 Task: Search one way flight ticket for 3 adults, 3 children in business from Cordova: Merle K. (mudhole) Smith Airport to Raleigh: Raleigh-durham International Airport on 8-5-2023. Choice of flights is Frontier. Number of bags: 1 checked bag. Price is upto 42000. Outbound departure time preference is 15:45.
Action: Mouse moved to (345, 296)
Screenshot: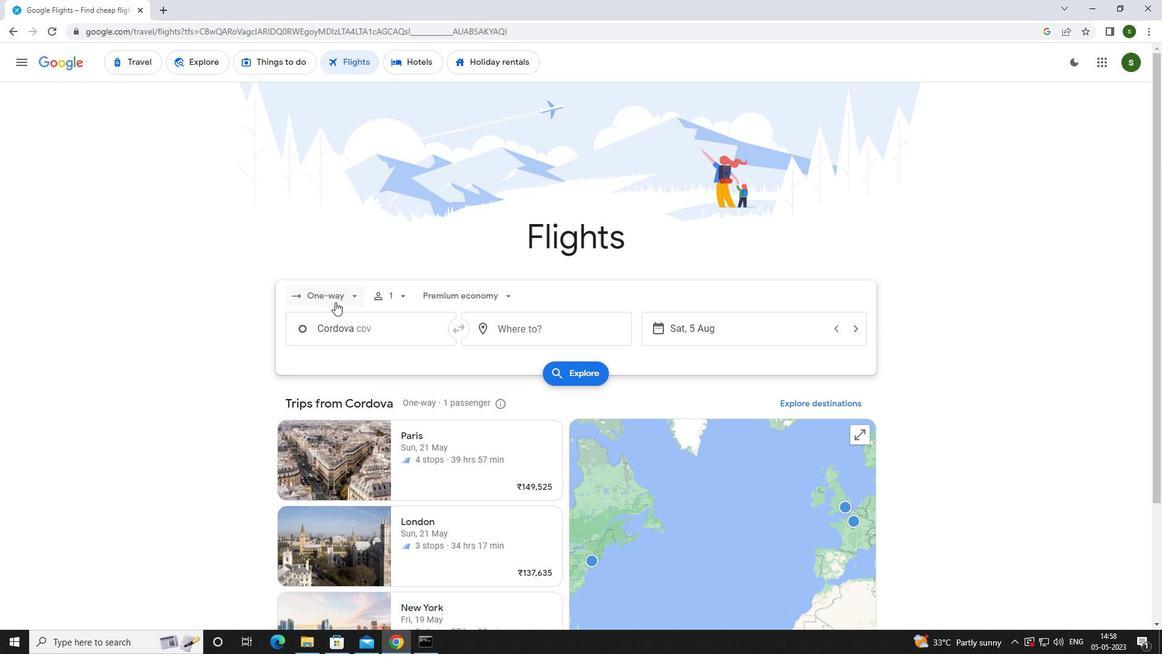 
Action: Mouse pressed left at (345, 296)
Screenshot: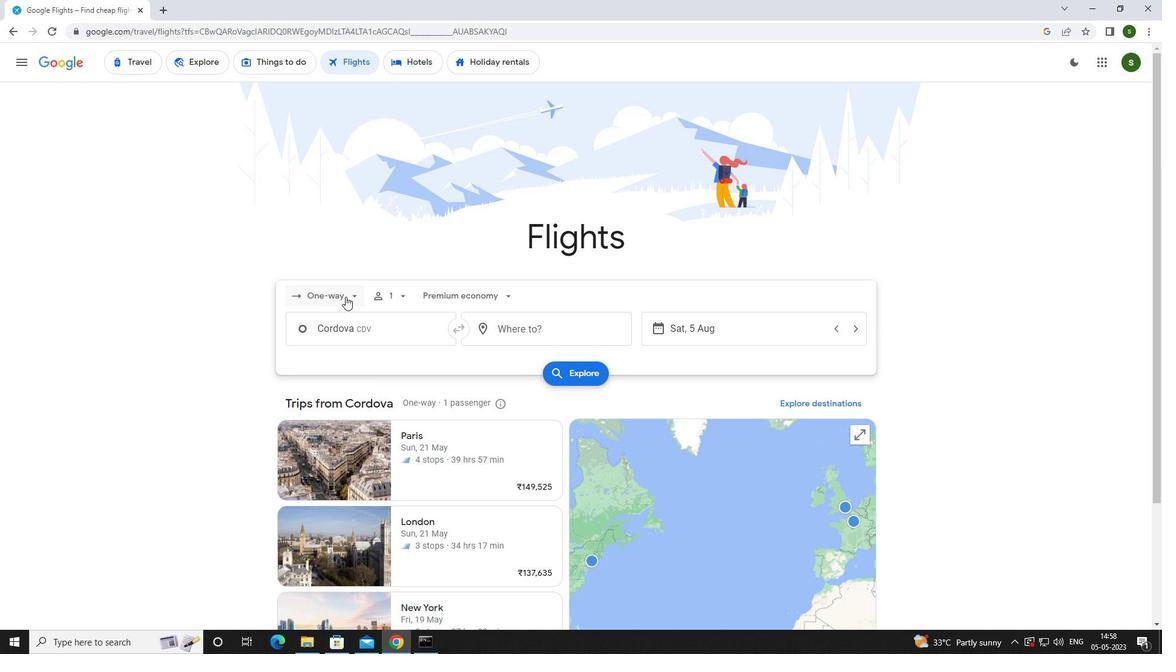 
Action: Mouse moved to (347, 342)
Screenshot: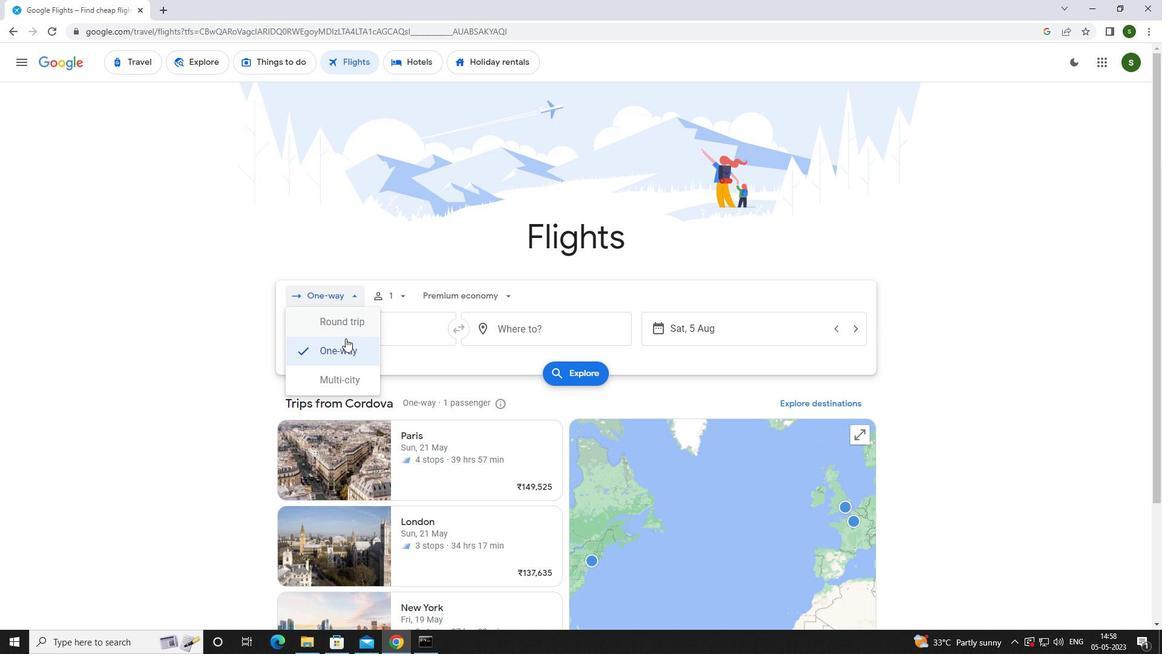 
Action: Mouse pressed left at (347, 342)
Screenshot: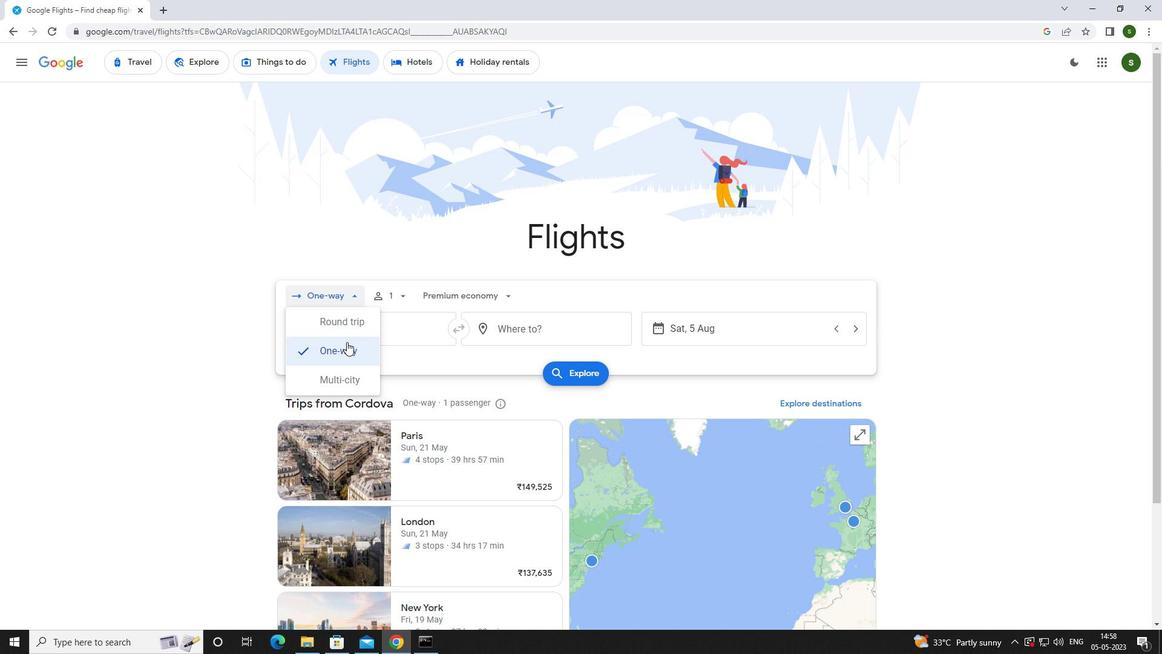 
Action: Mouse moved to (394, 300)
Screenshot: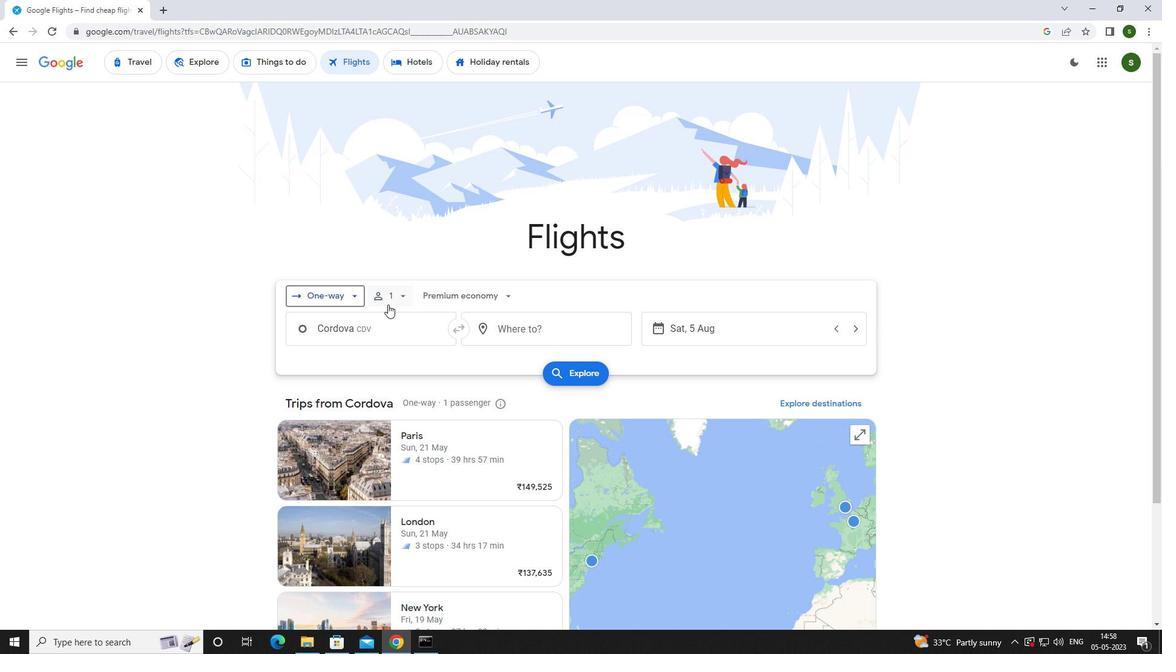 
Action: Mouse pressed left at (394, 300)
Screenshot: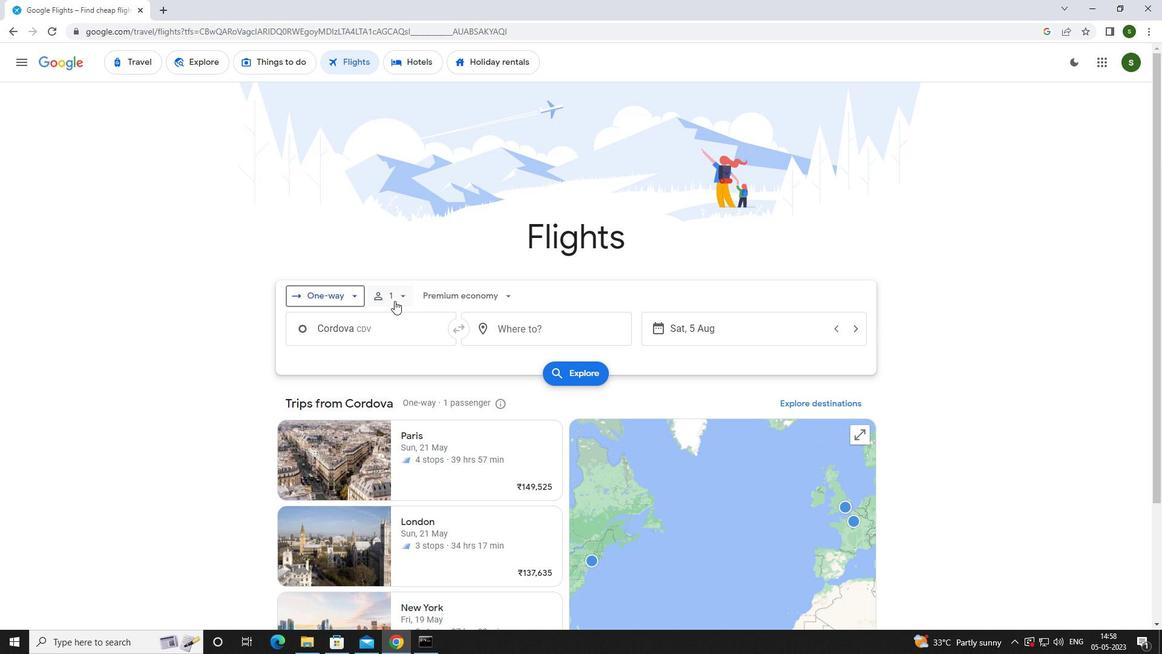 
Action: Mouse moved to (492, 322)
Screenshot: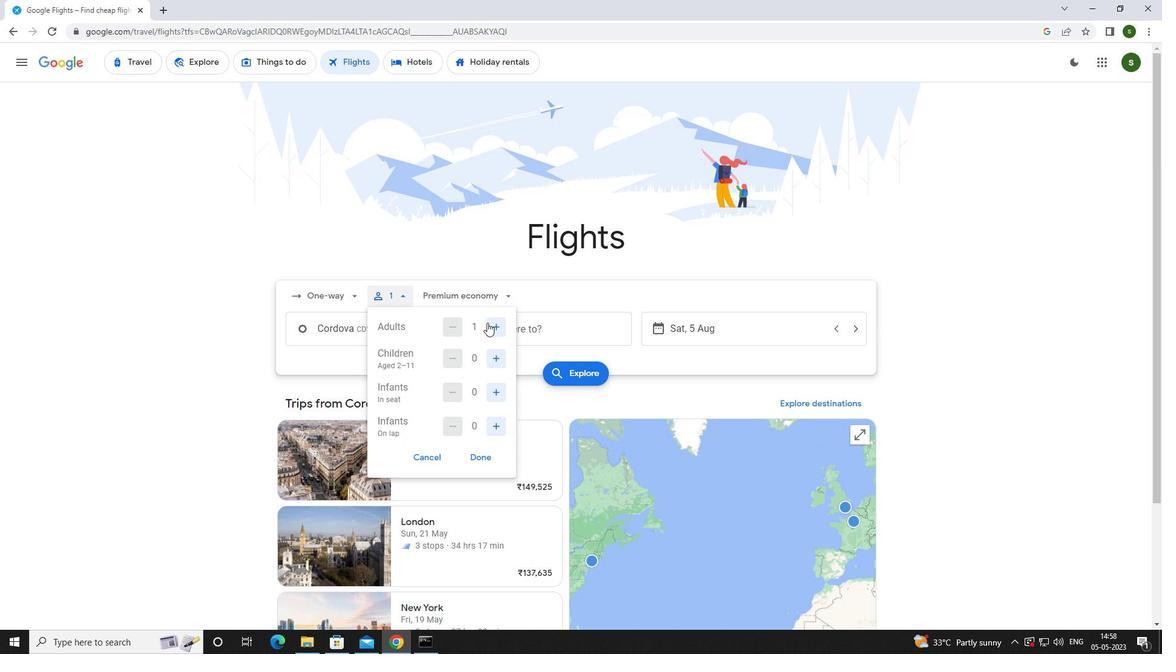 
Action: Mouse pressed left at (492, 322)
Screenshot: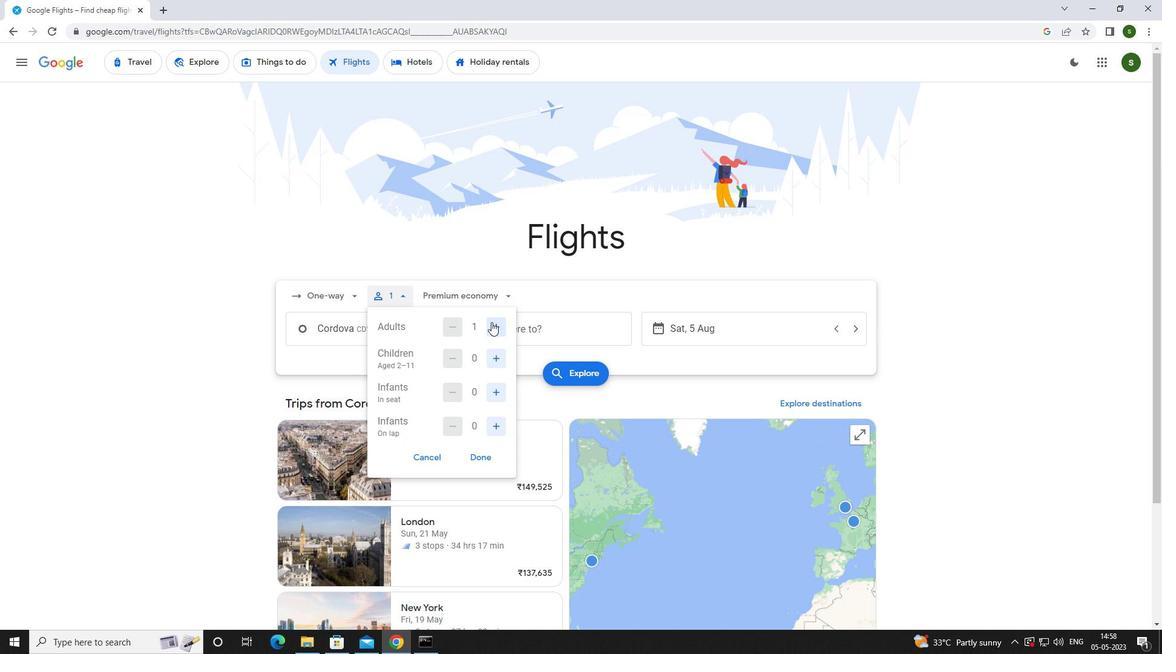
Action: Mouse pressed left at (492, 322)
Screenshot: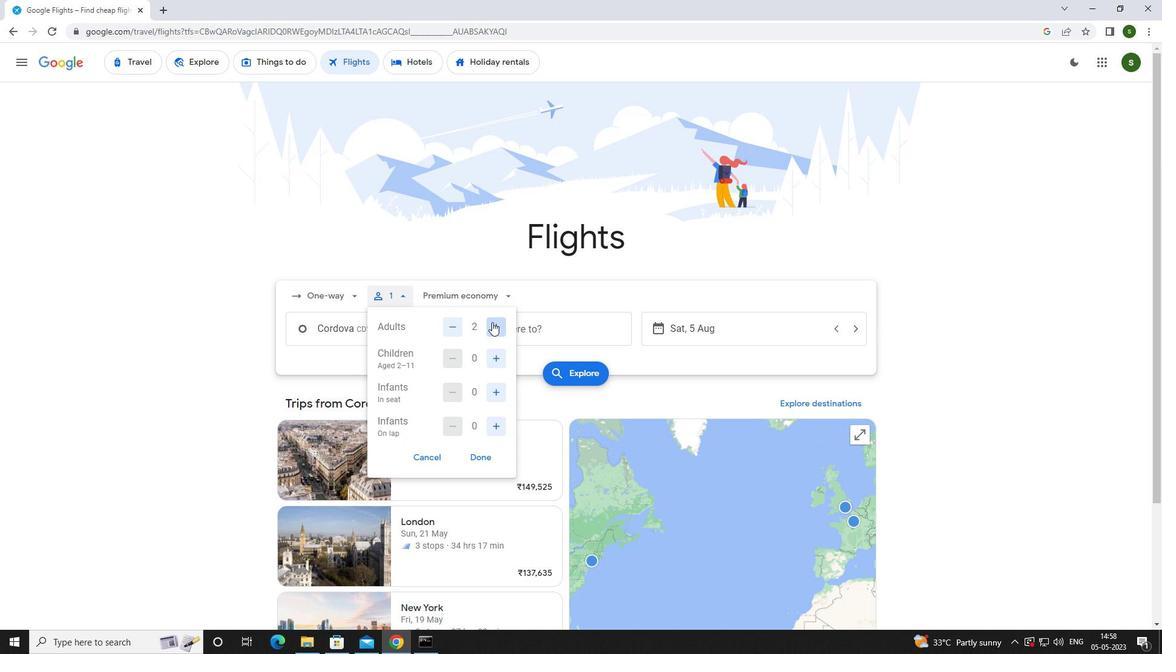 
Action: Mouse moved to (492, 354)
Screenshot: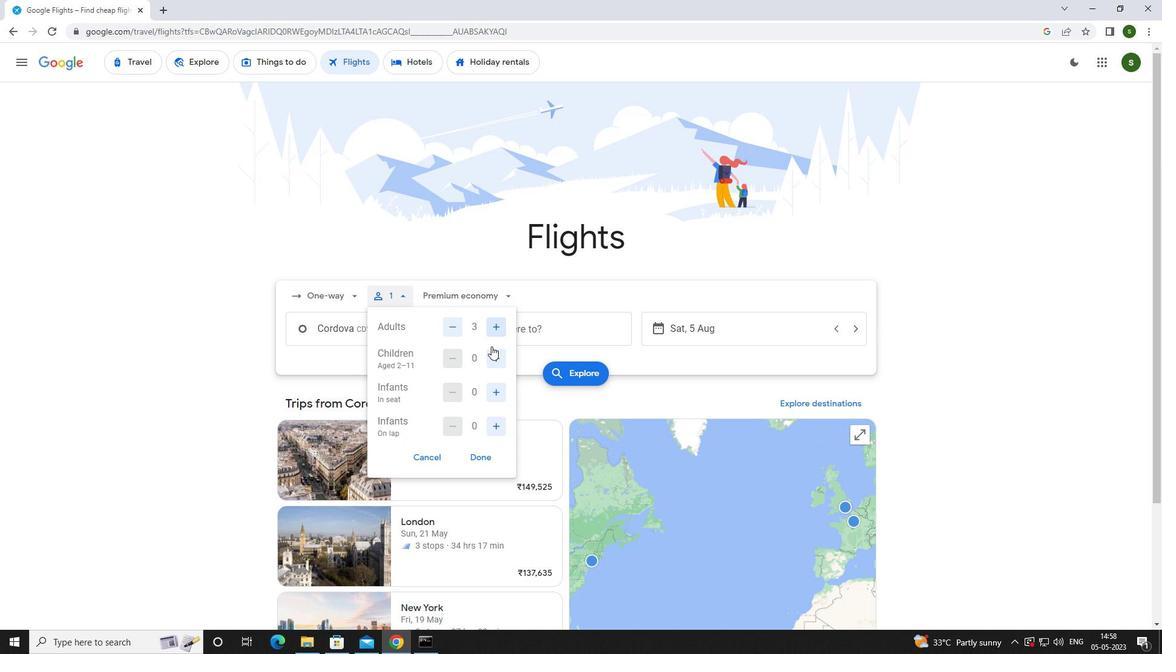 
Action: Mouse pressed left at (492, 354)
Screenshot: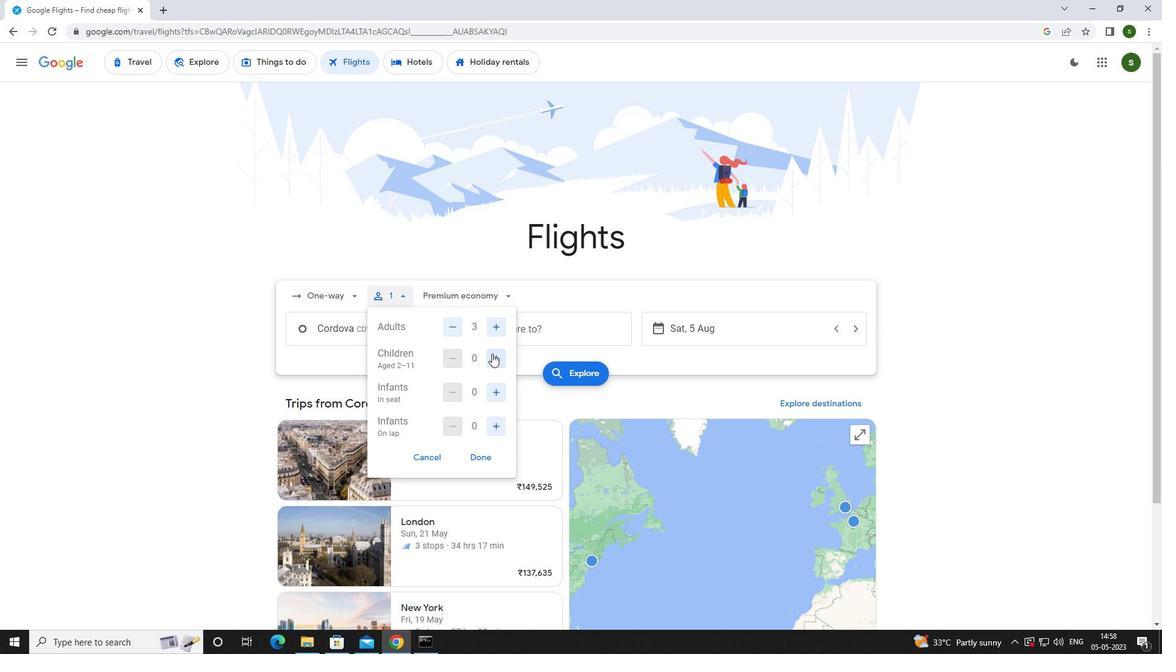
Action: Mouse pressed left at (492, 354)
Screenshot: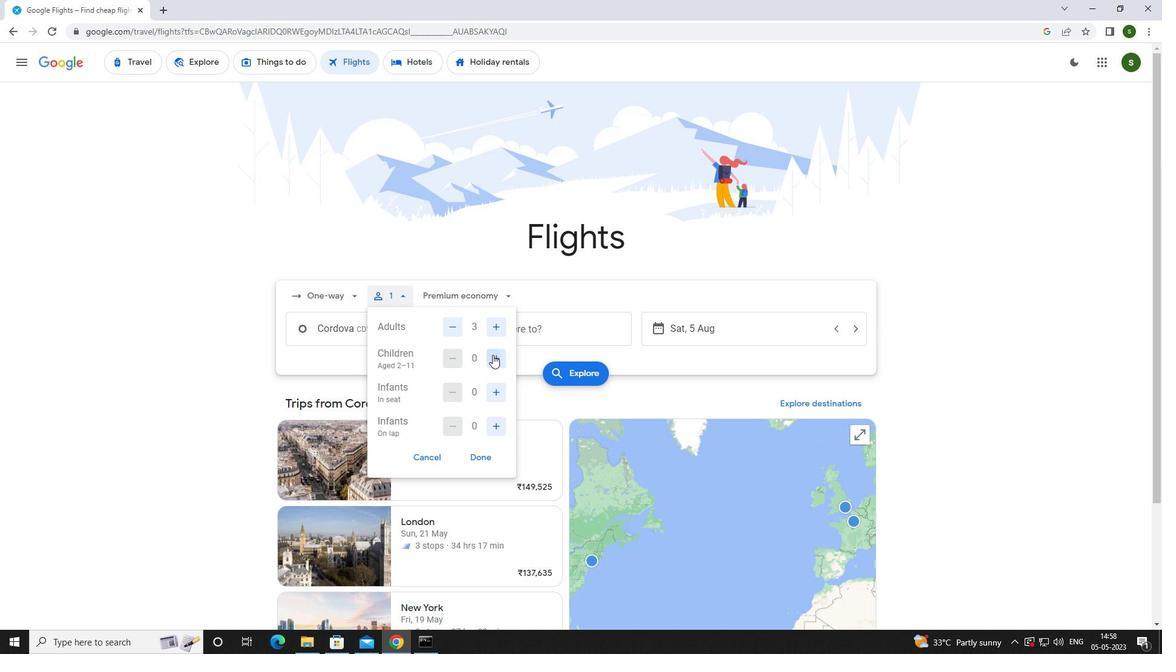 
Action: Mouse pressed left at (492, 354)
Screenshot: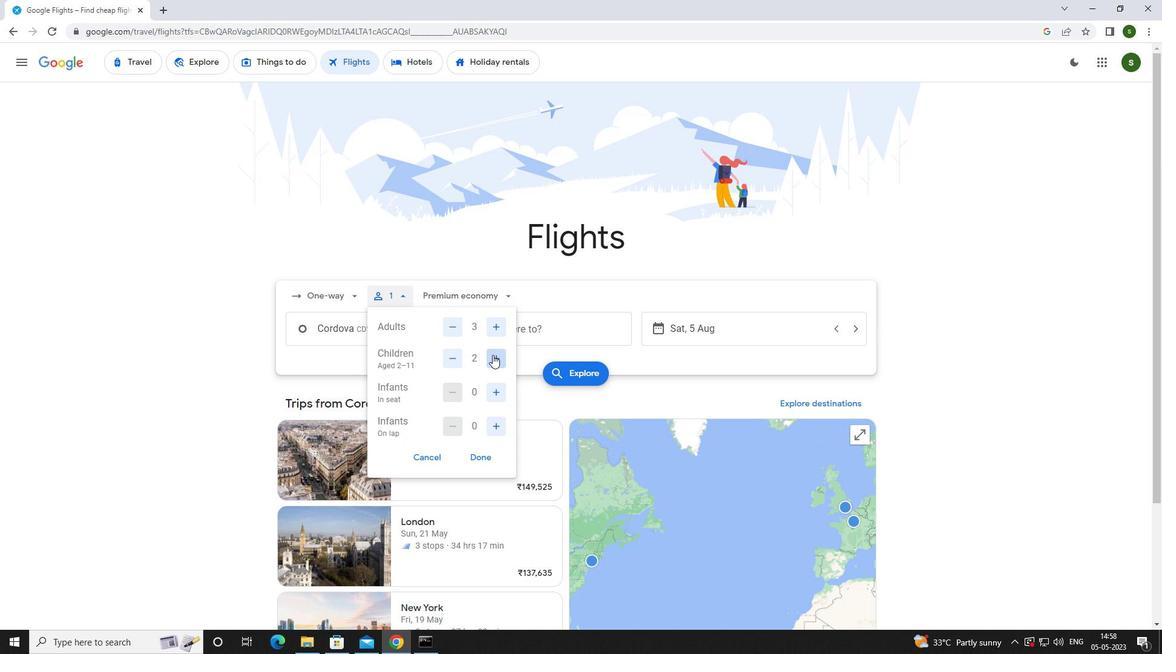 
Action: Mouse moved to (488, 296)
Screenshot: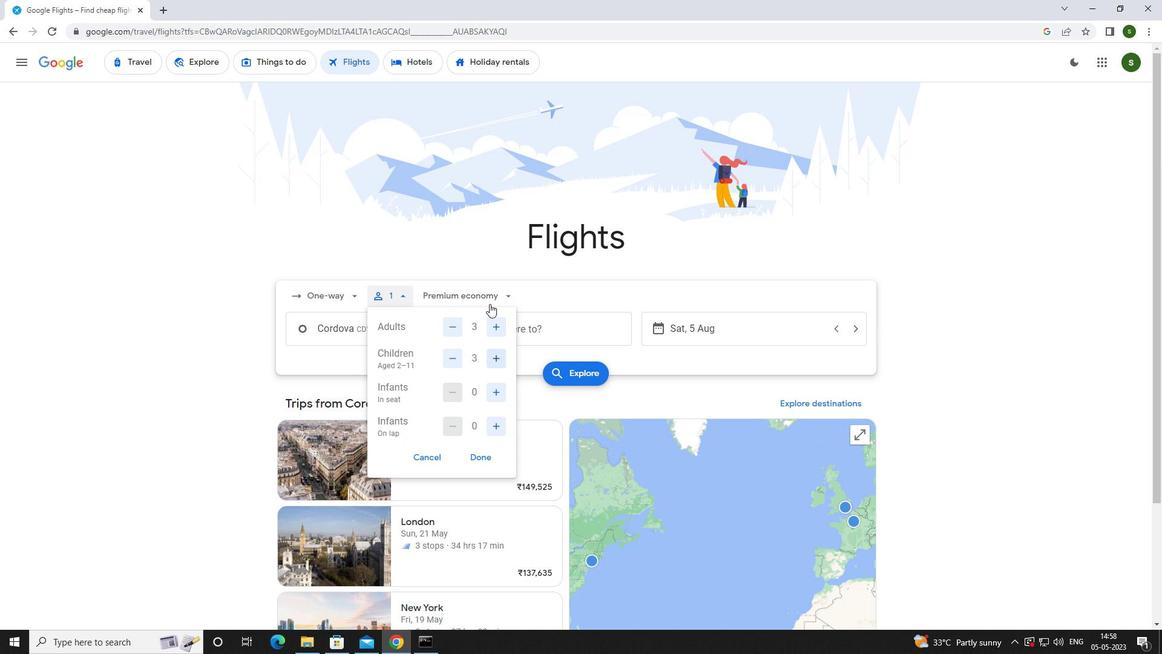 
Action: Mouse pressed left at (488, 296)
Screenshot: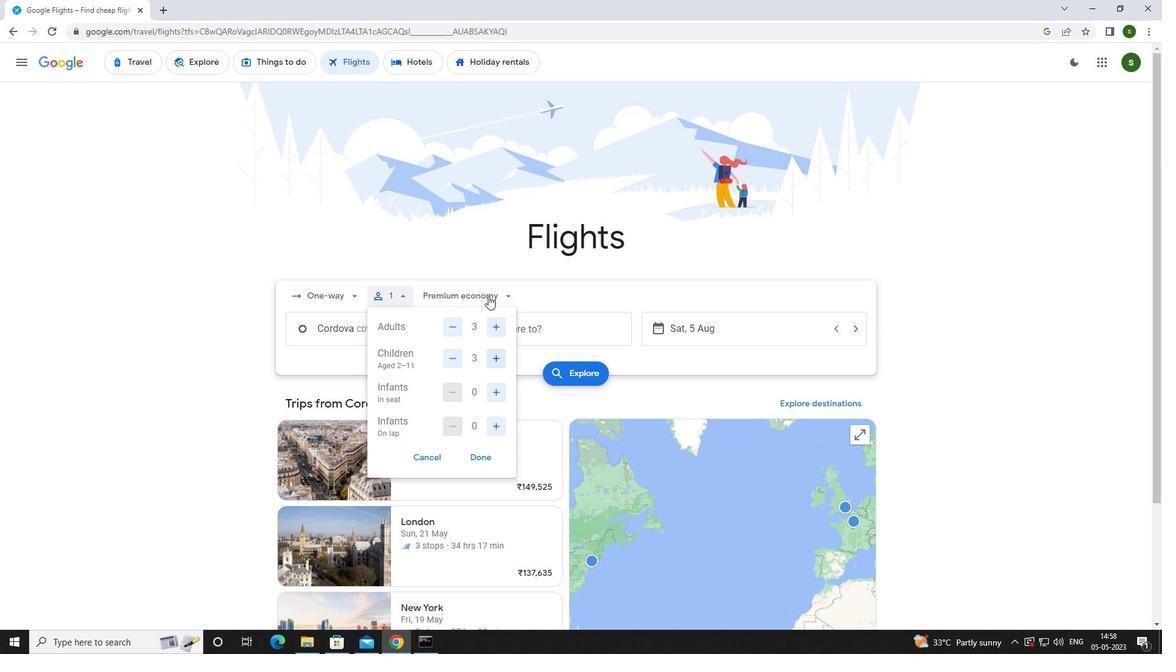 
Action: Mouse moved to (469, 383)
Screenshot: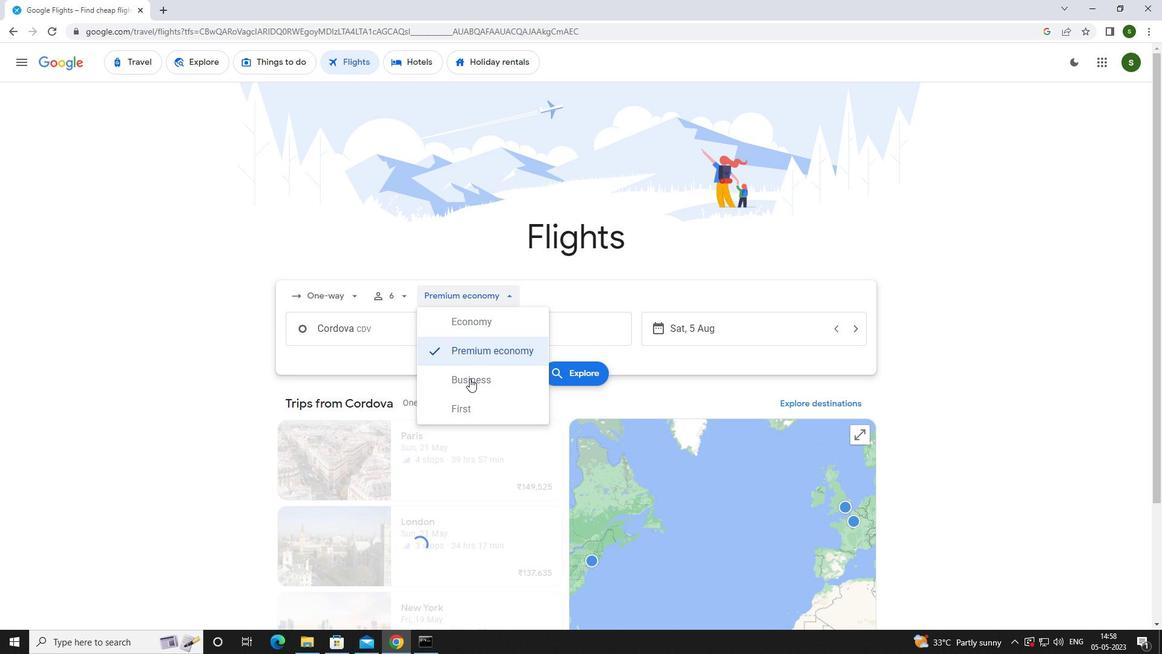 
Action: Mouse pressed left at (469, 383)
Screenshot: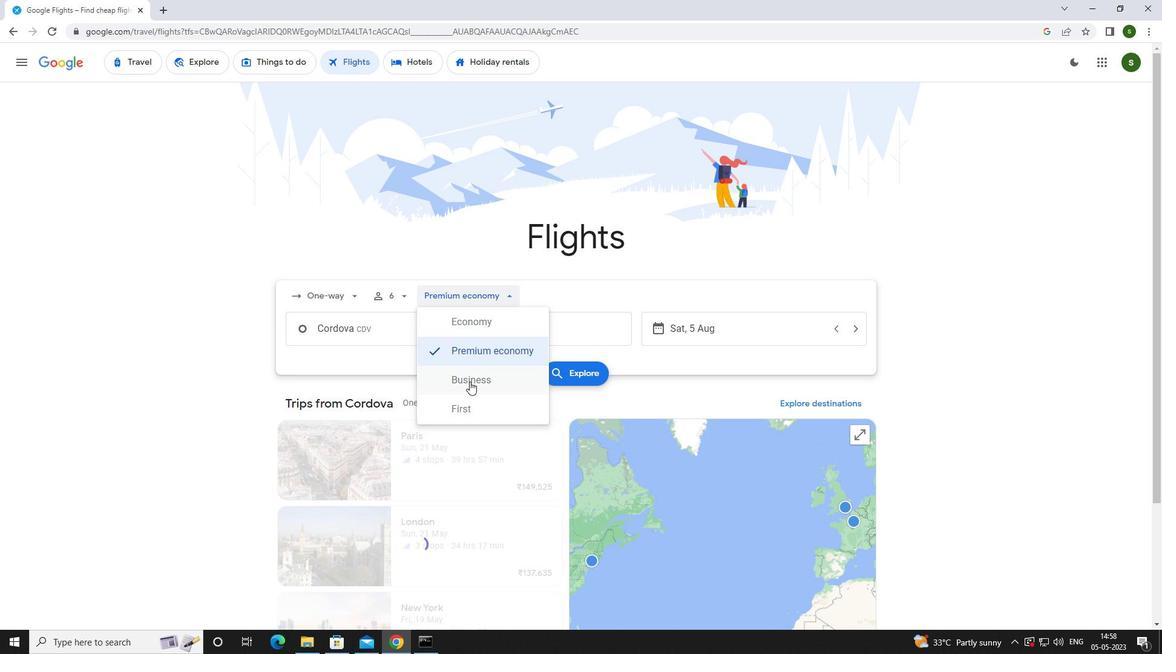 
Action: Mouse moved to (381, 331)
Screenshot: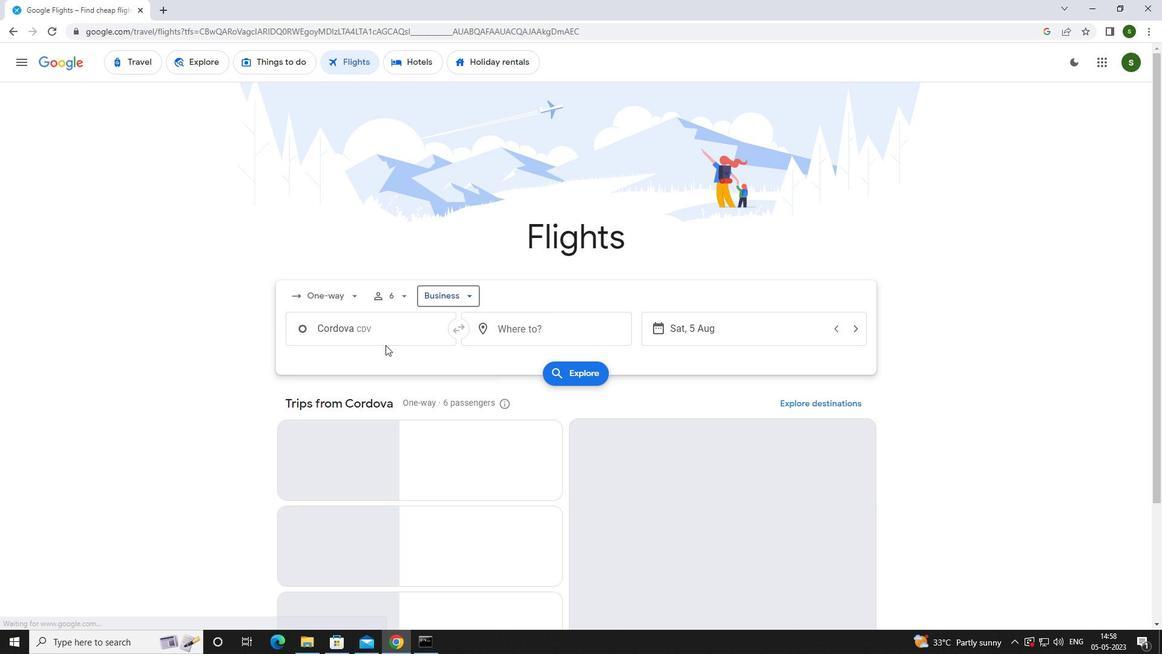 
Action: Mouse pressed left at (381, 331)
Screenshot: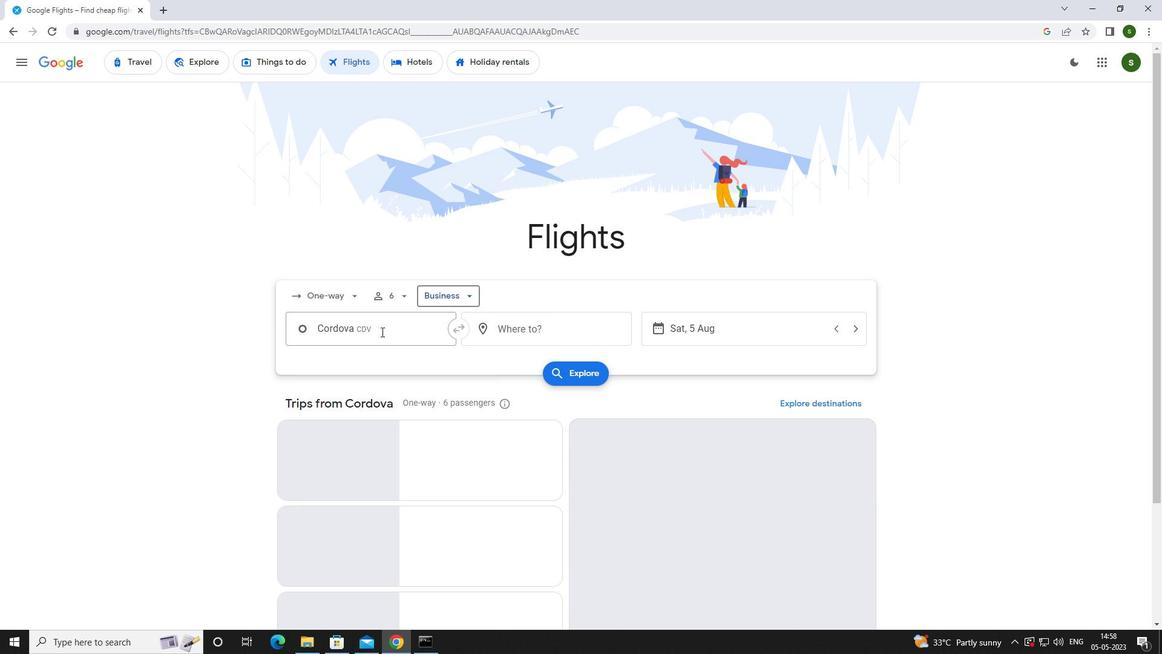 
Action: Mouse moved to (380, 331)
Screenshot: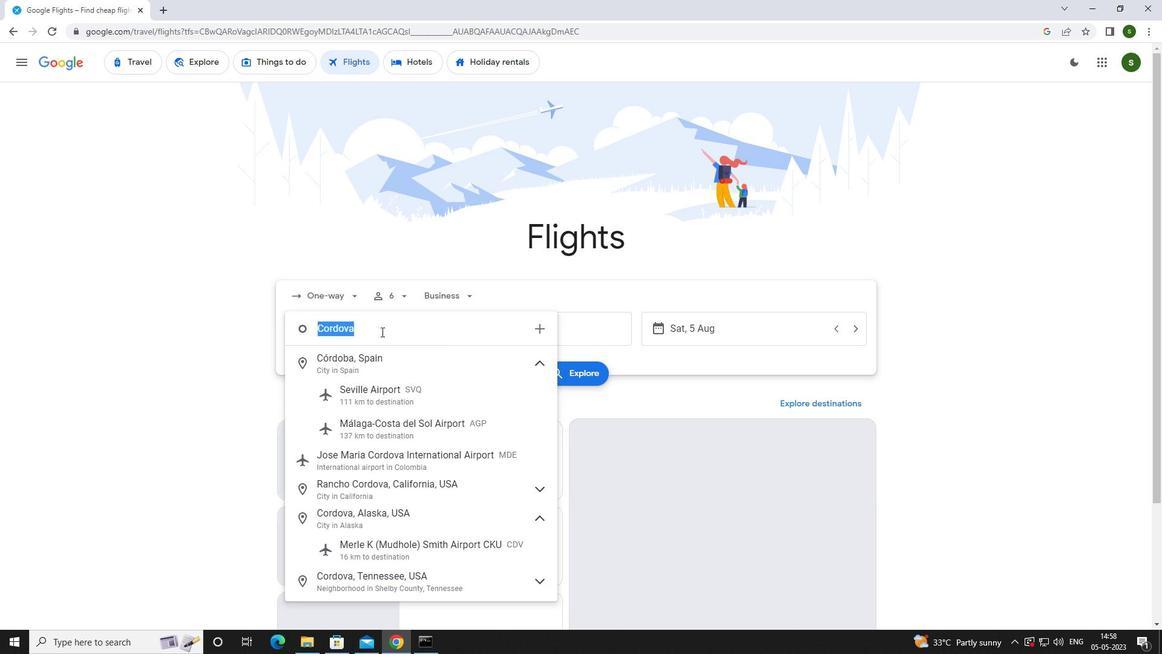 
Action: Key pressed <Key.caps_lock>m<Key.caps_lock>erl
Screenshot: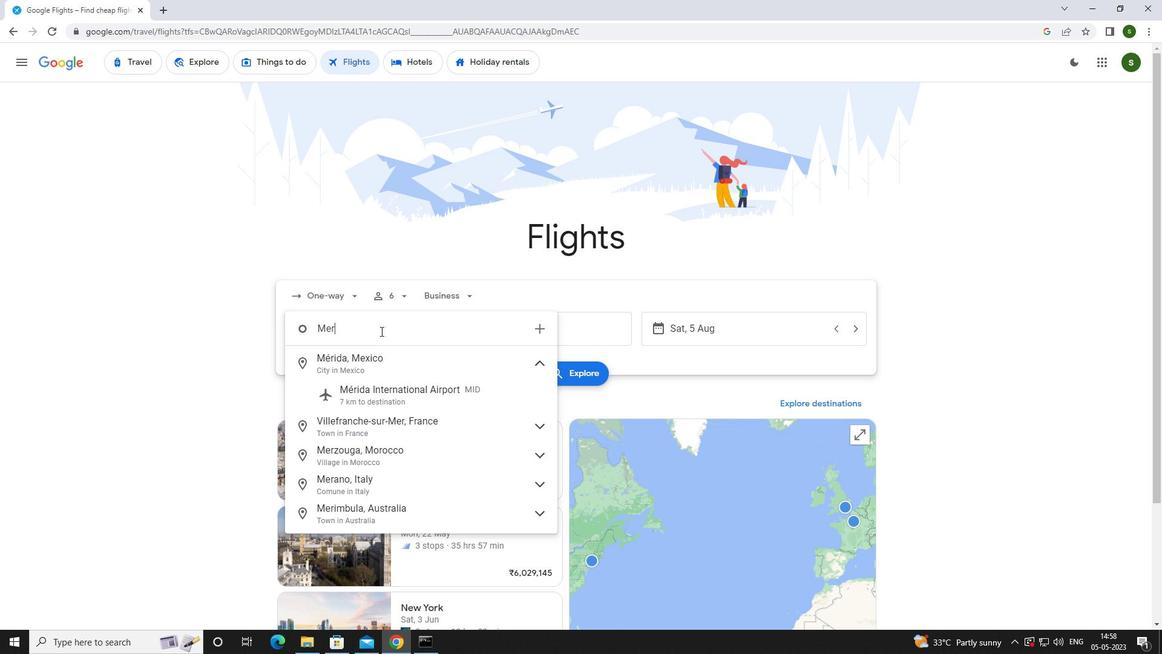
Action: Mouse moved to (394, 385)
Screenshot: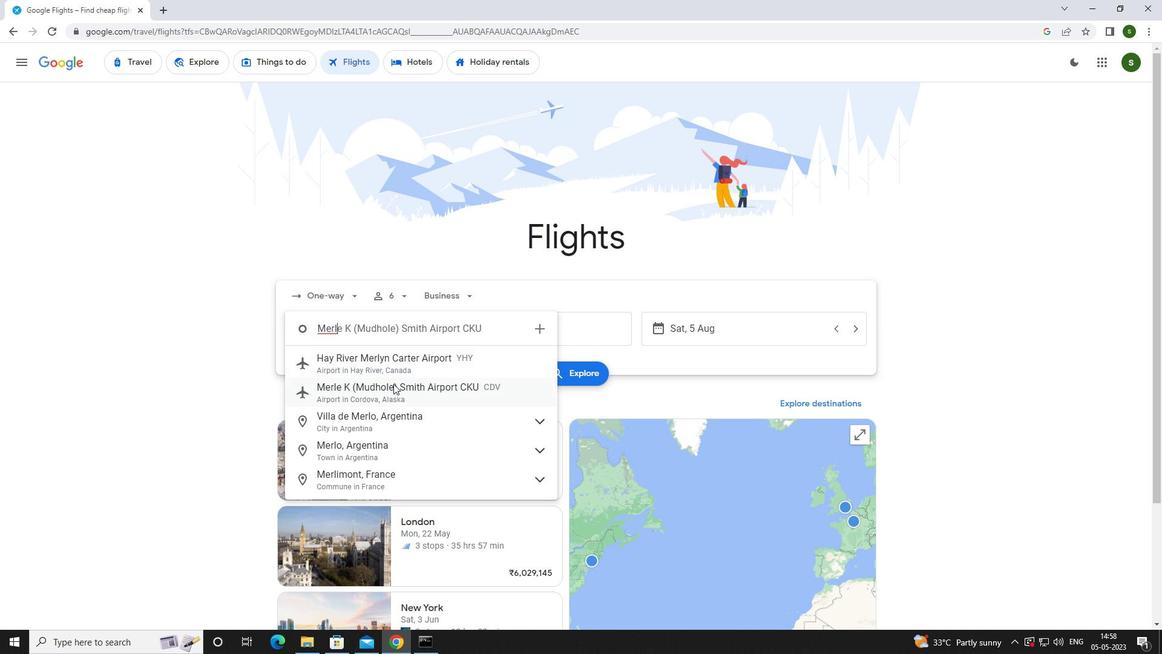 
Action: Mouse pressed left at (394, 385)
Screenshot: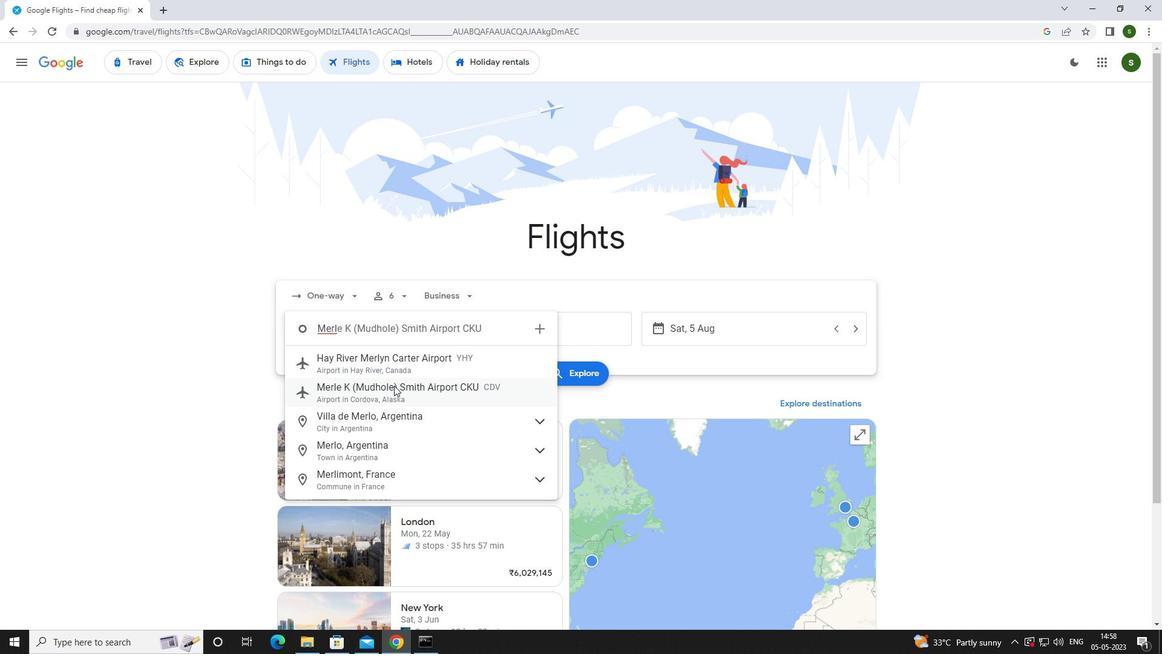 
Action: Mouse moved to (536, 332)
Screenshot: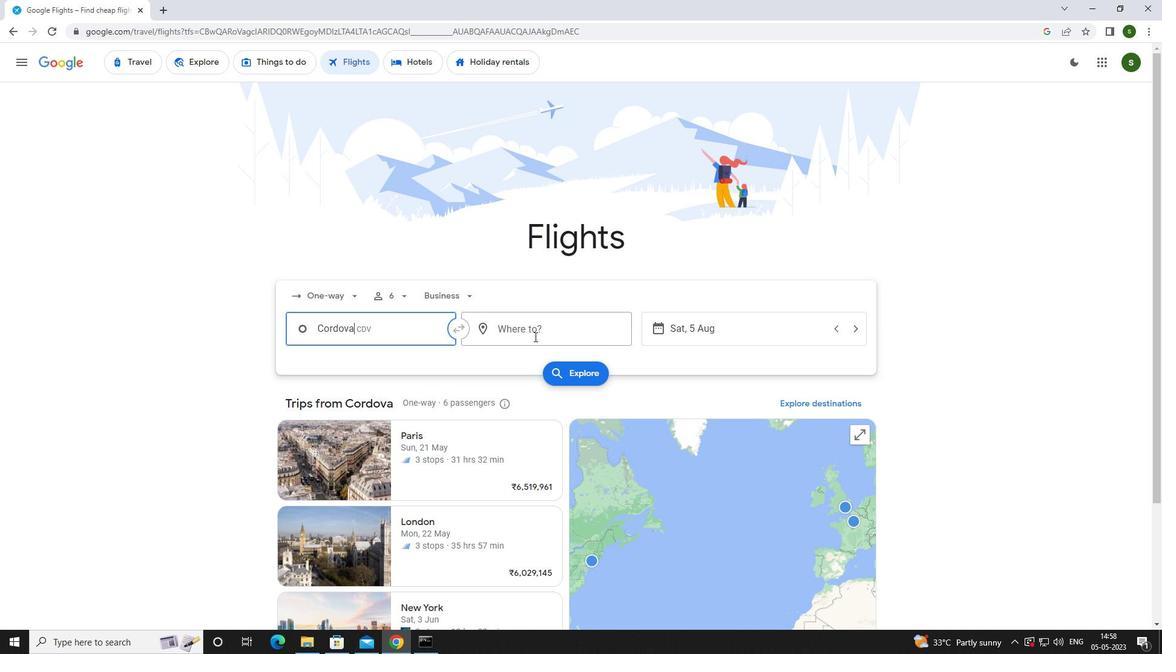 
Action: Mouse pressed left at (536, 332)
Screenshot: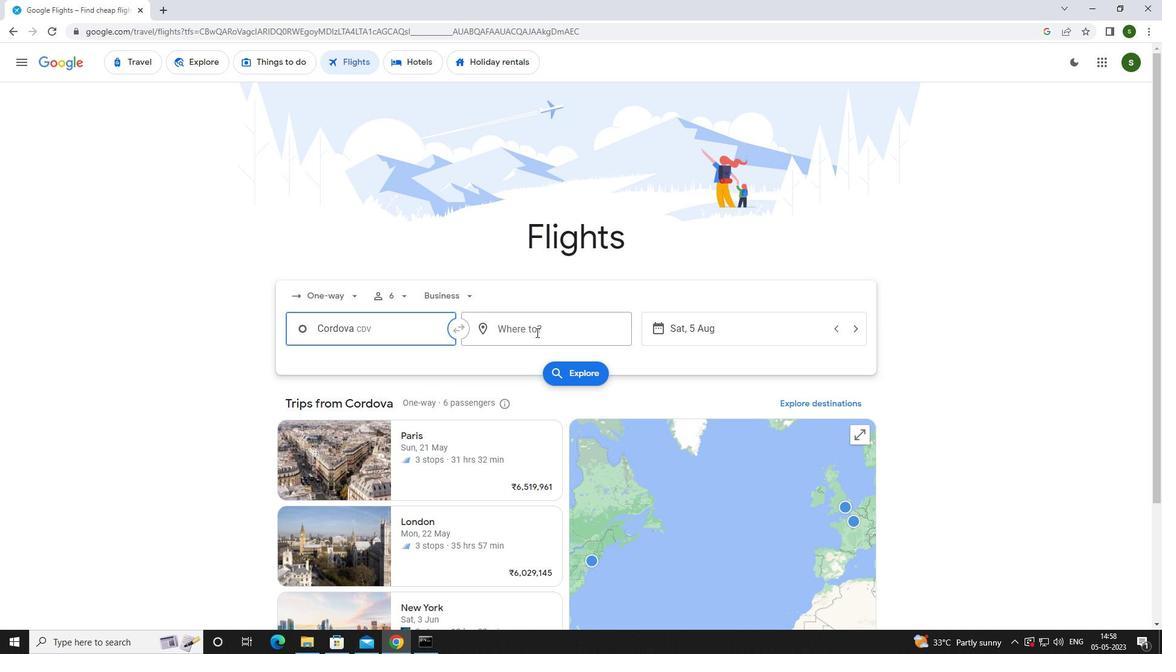 
Action: Key pressed <Key.caps_lock>r<Key.caps_lock>aleigh
Screenshot: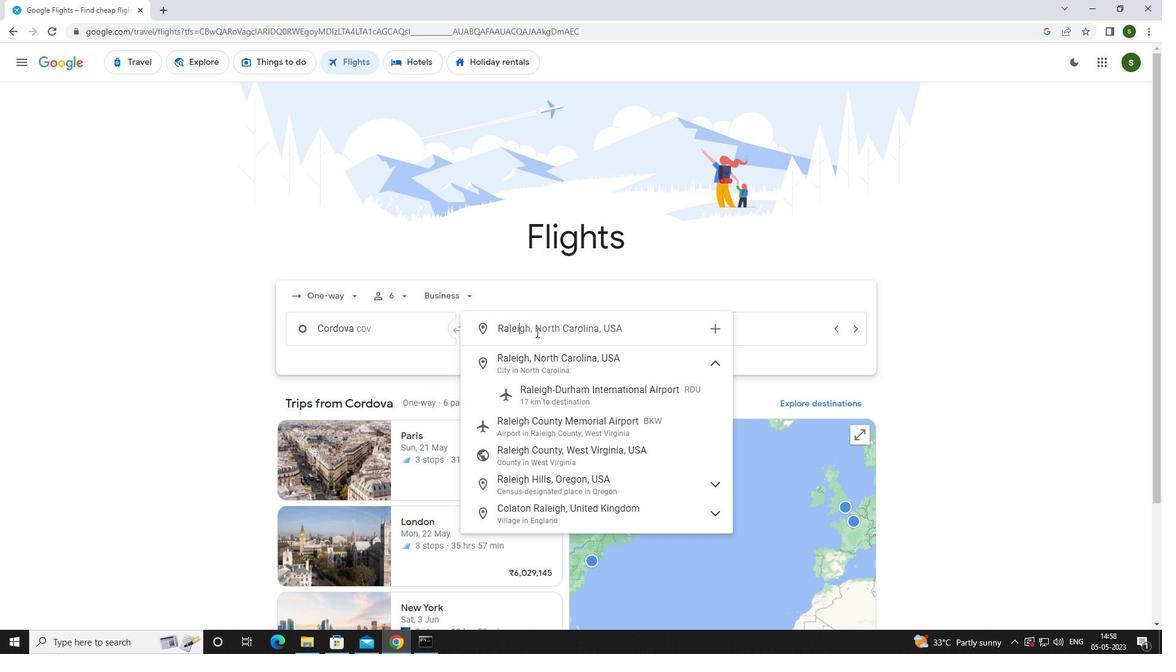 
Action: Mouse moved to (543, 391)
Screenshot: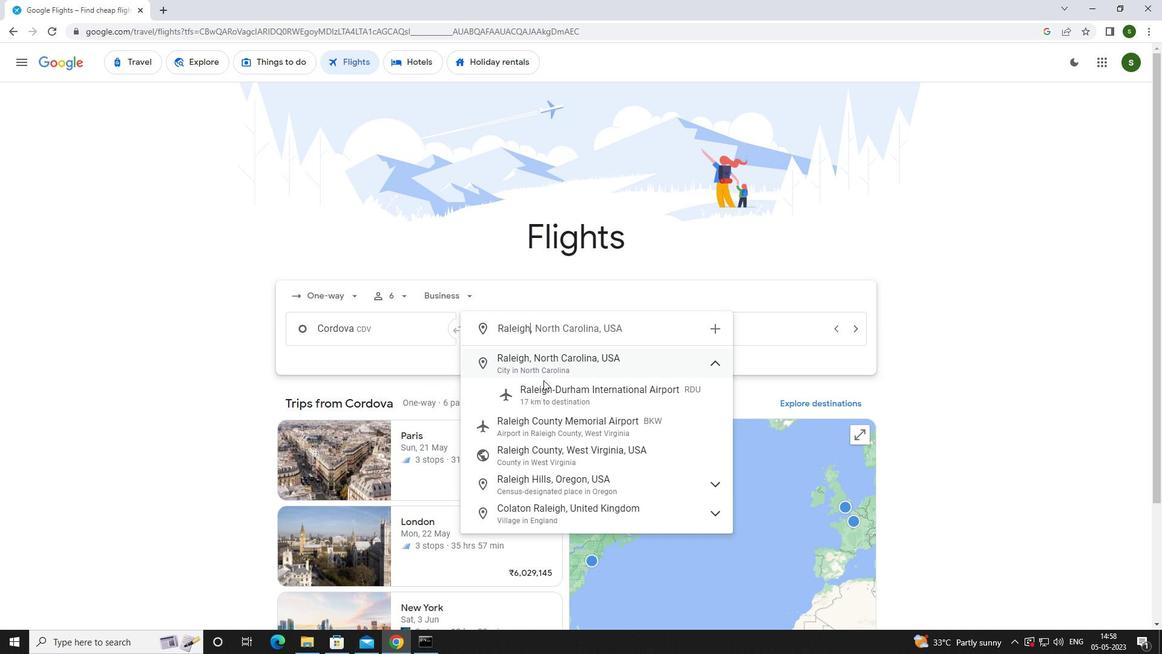 
Action: Mouse pressed left at (543, 391)
Screenshot: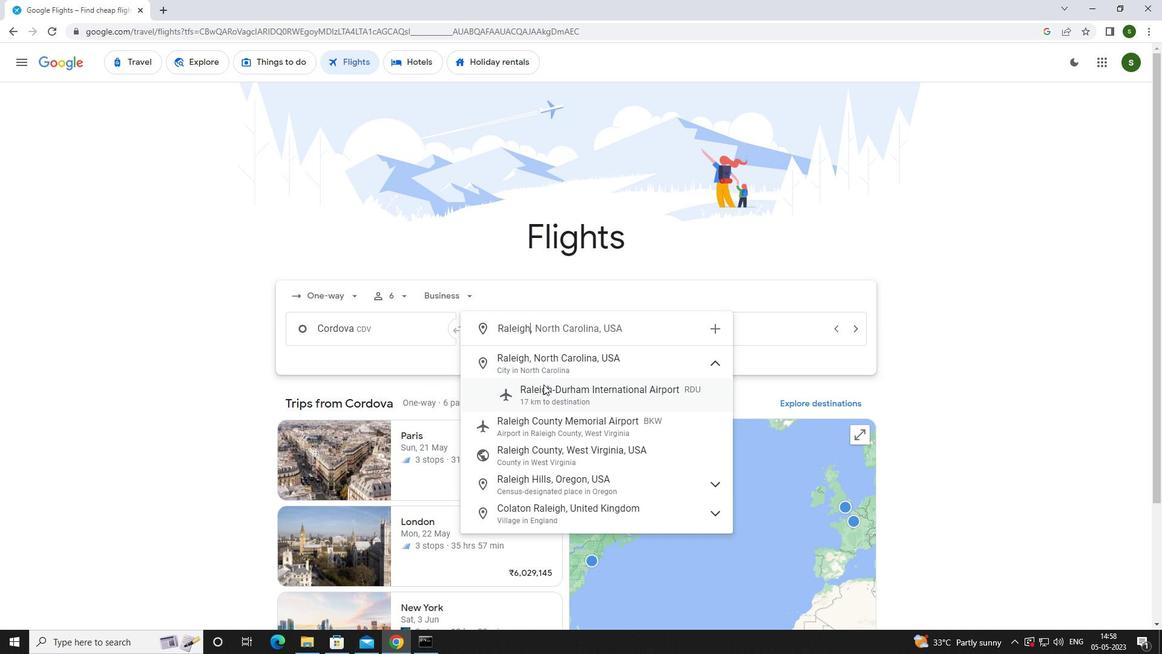 
Action: Mouse moved to (712, 331)
Screenshot: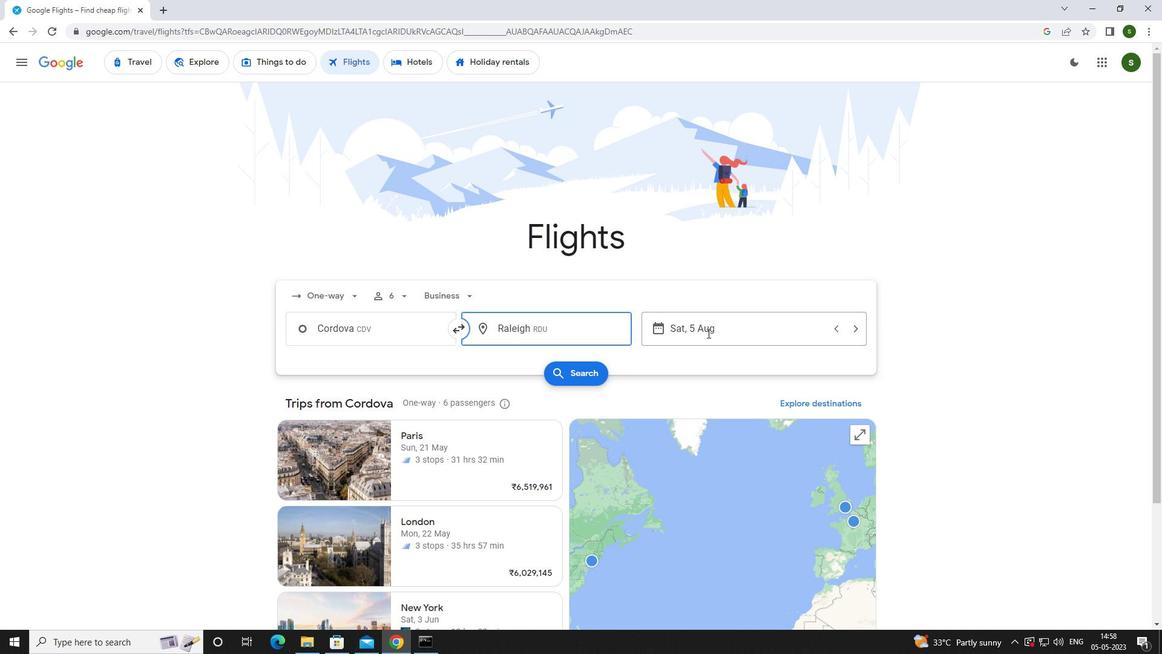 
Action: Mouse pressed left at (712, 331)
Screenshot: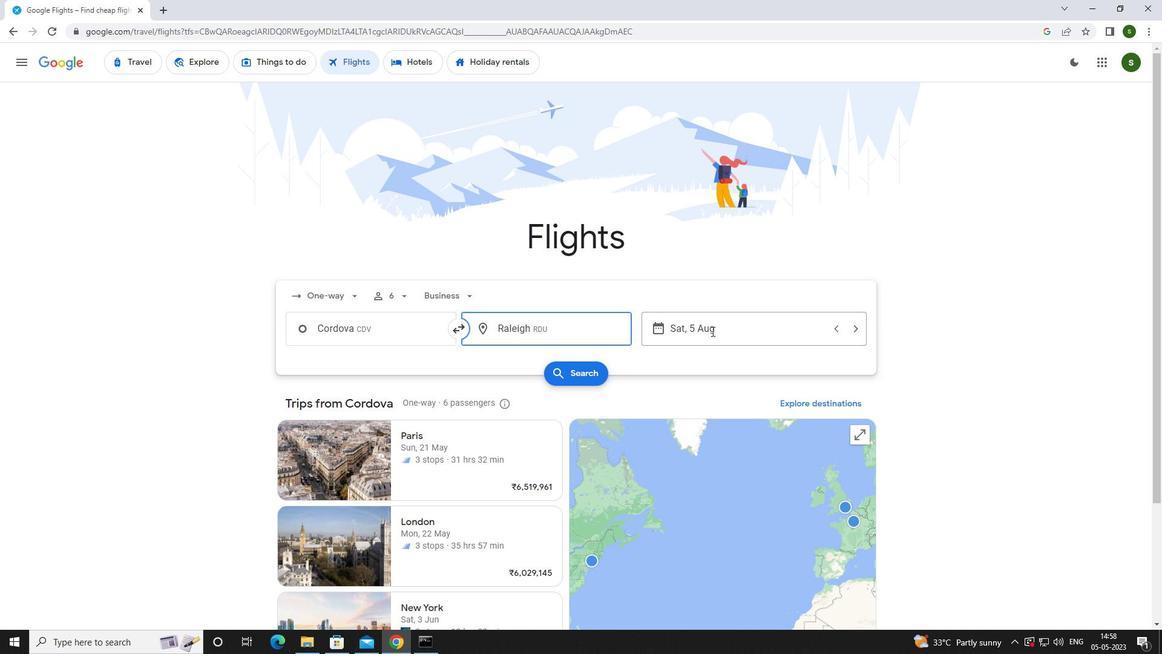 
Action: Mouse moved to (611, 410)
Screenshot: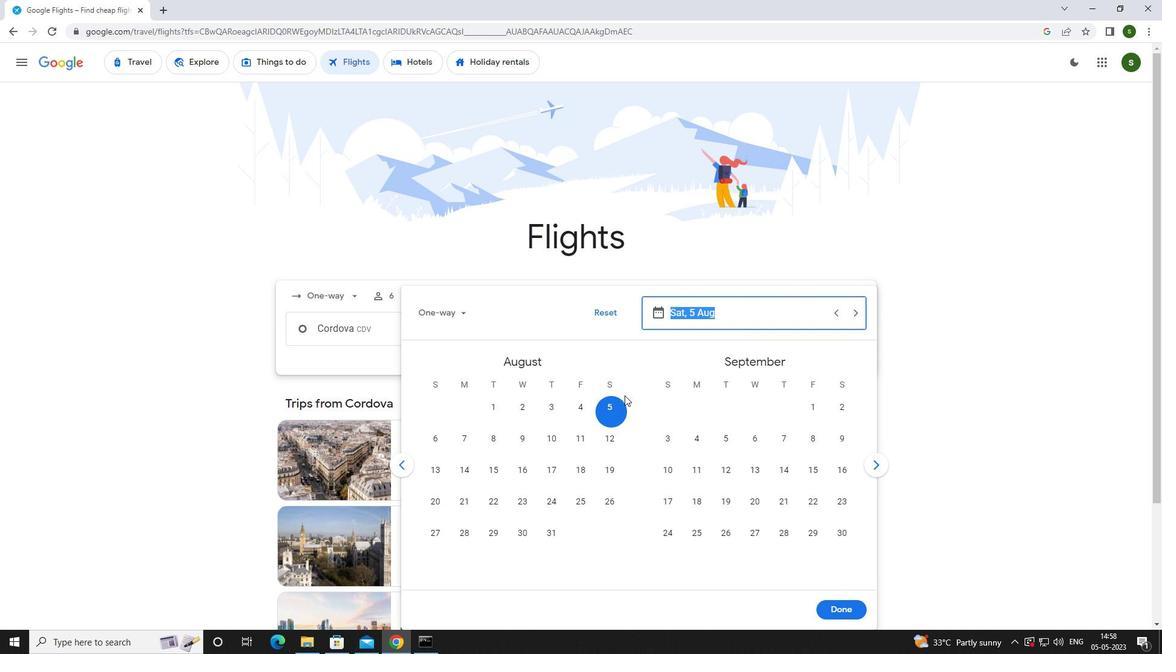 
Action: Mouse pressed left at (611, 410)
Screenshot: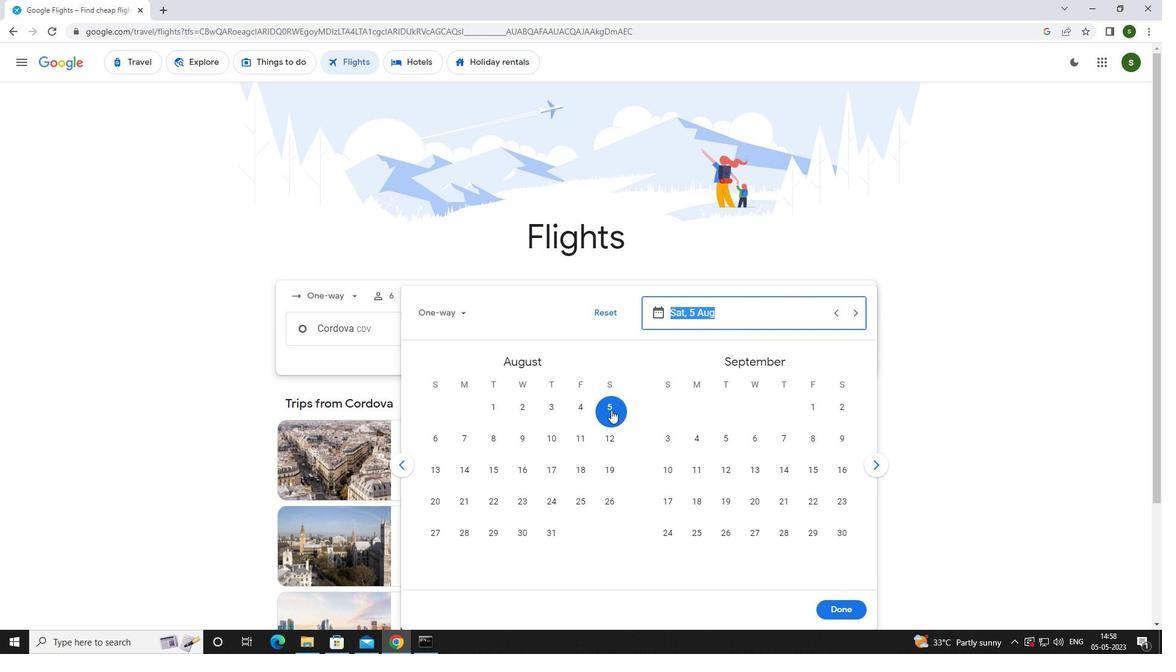 
Action: Mouse moved to (839, 603)
Screenshot: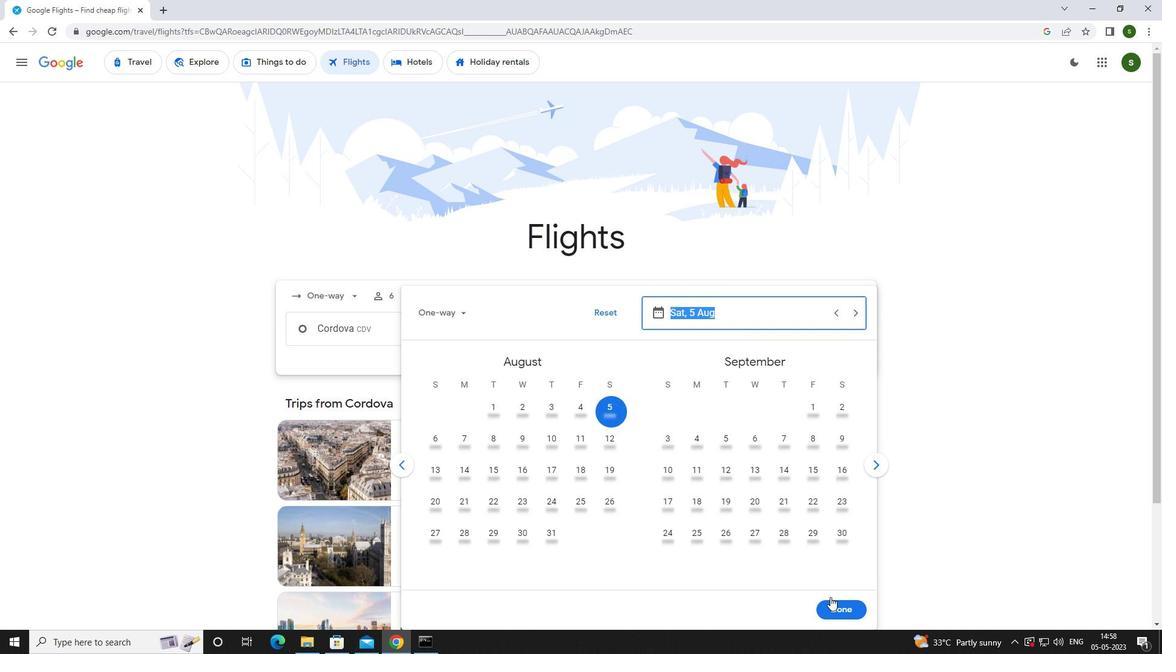 
Action: Mouse pressed left at (839, 603)
Screenshot: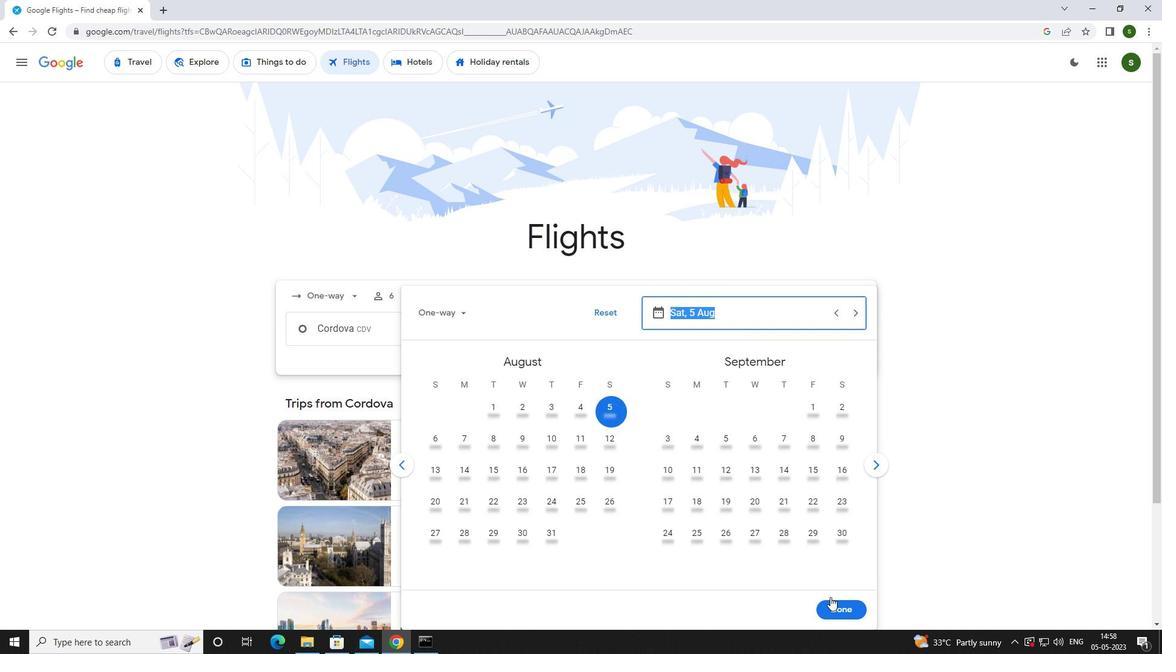 
Action: Mouse moved to (580, 374)
Screenshot: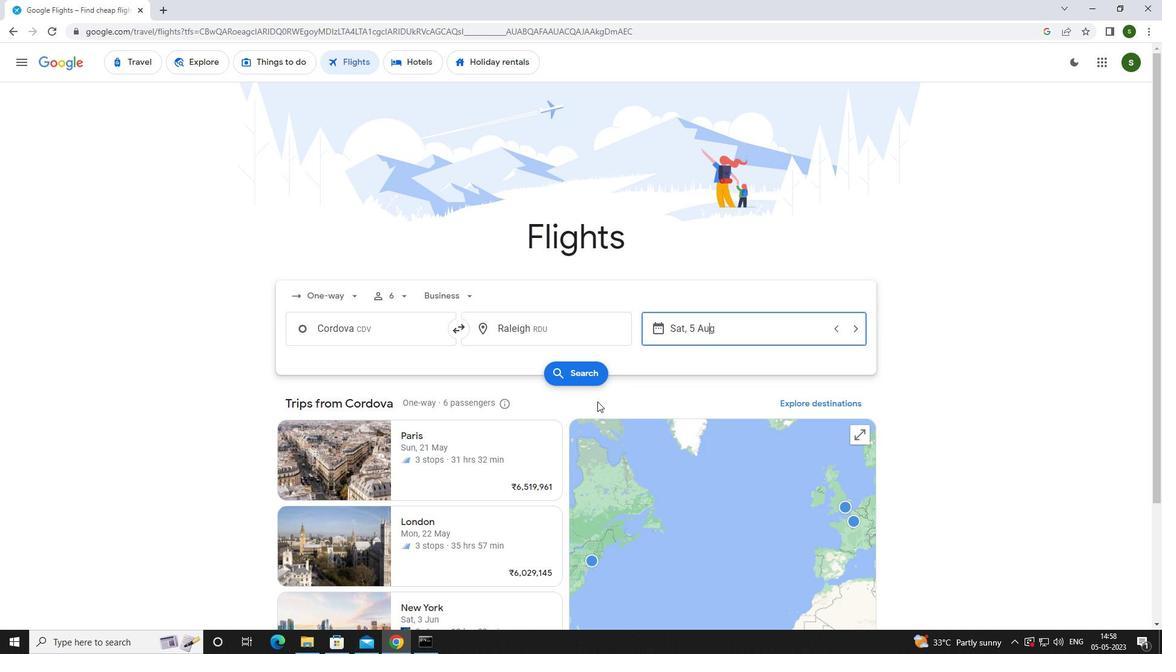 
Action: Mouse pressed left at (580, 374)
Screenshot: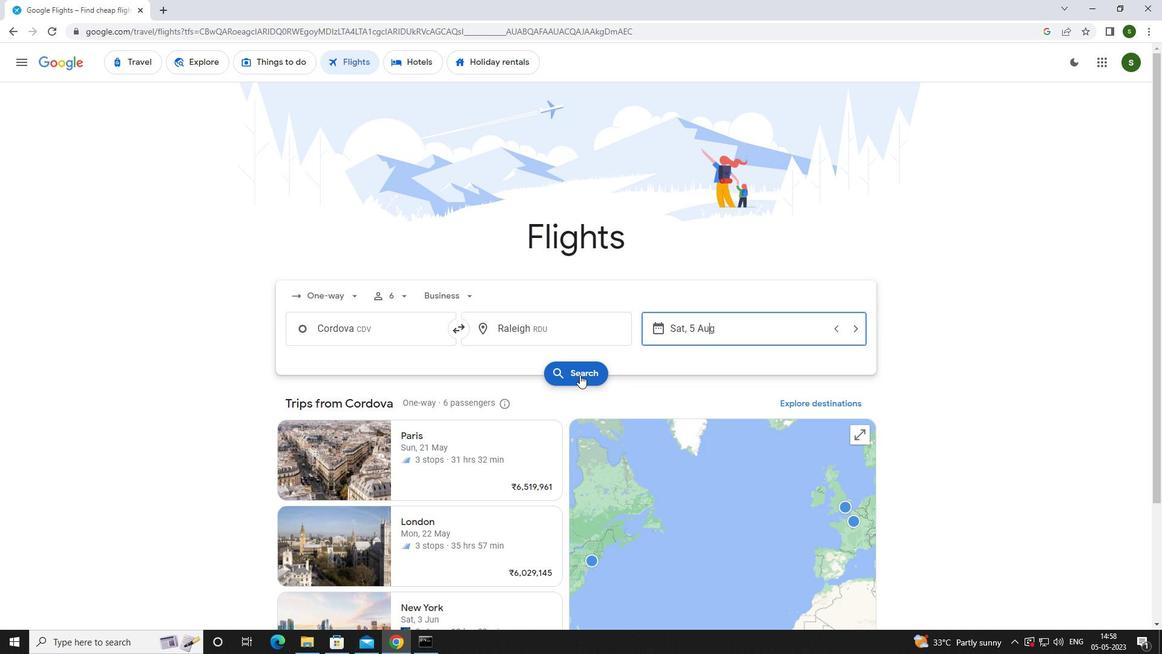 
Action: Mouse moved to (303, 169)
Screenshot: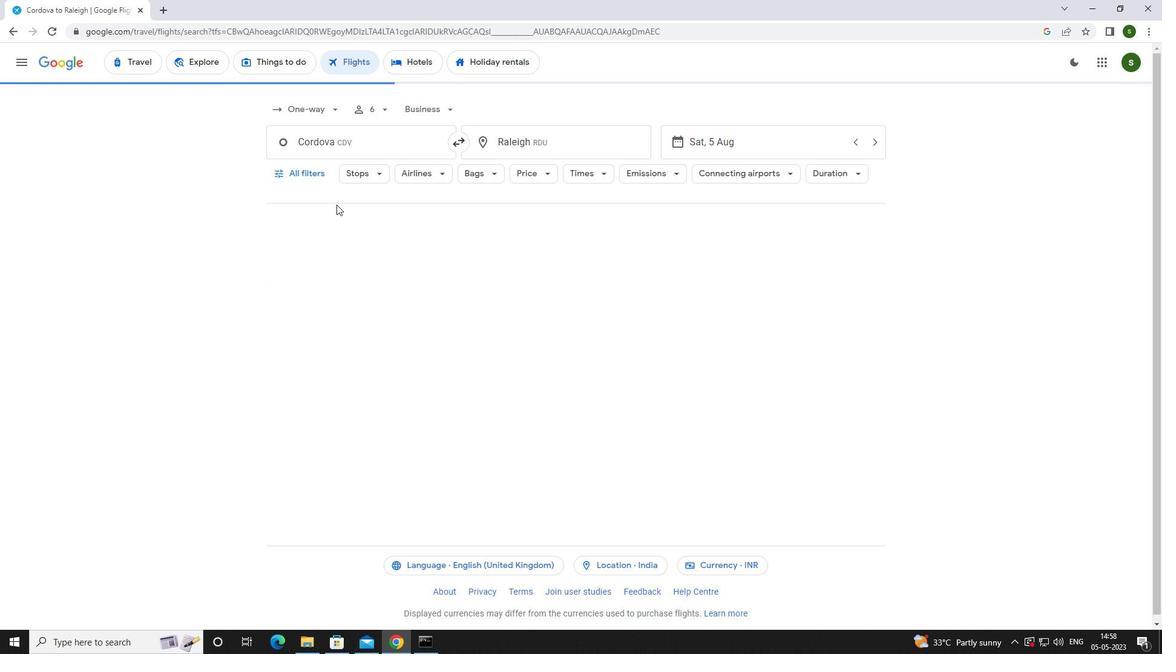
Action: Mouse pressed left at (303, 169)
Screenshot: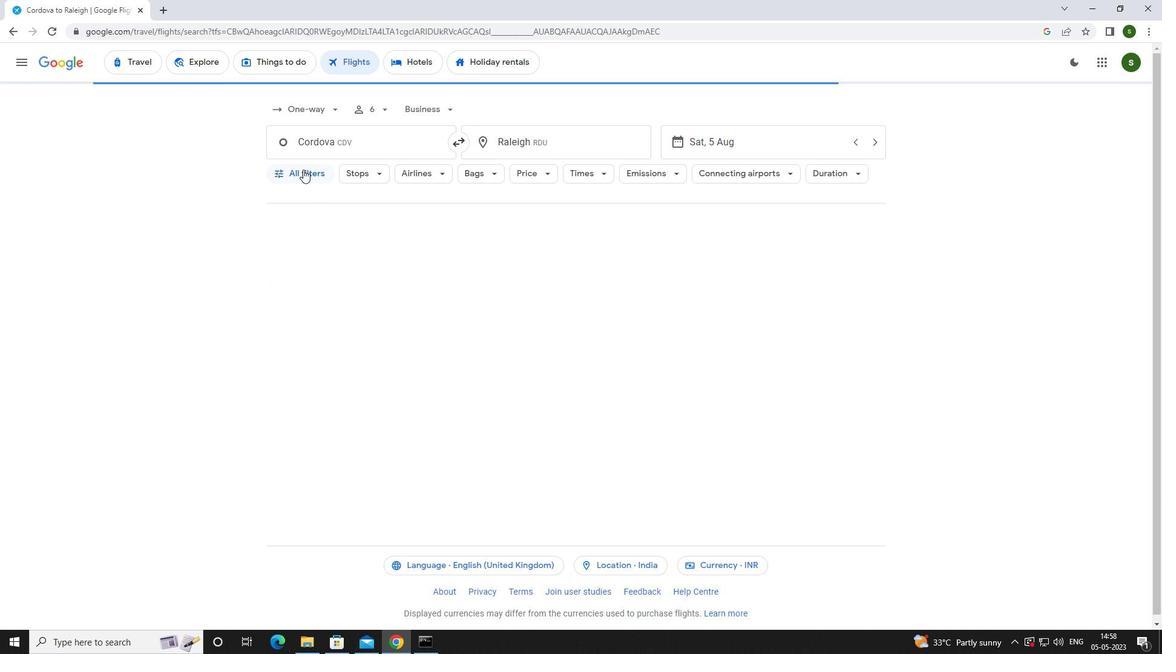 
Action: Mouse moved to (457, 428)
Screenshot: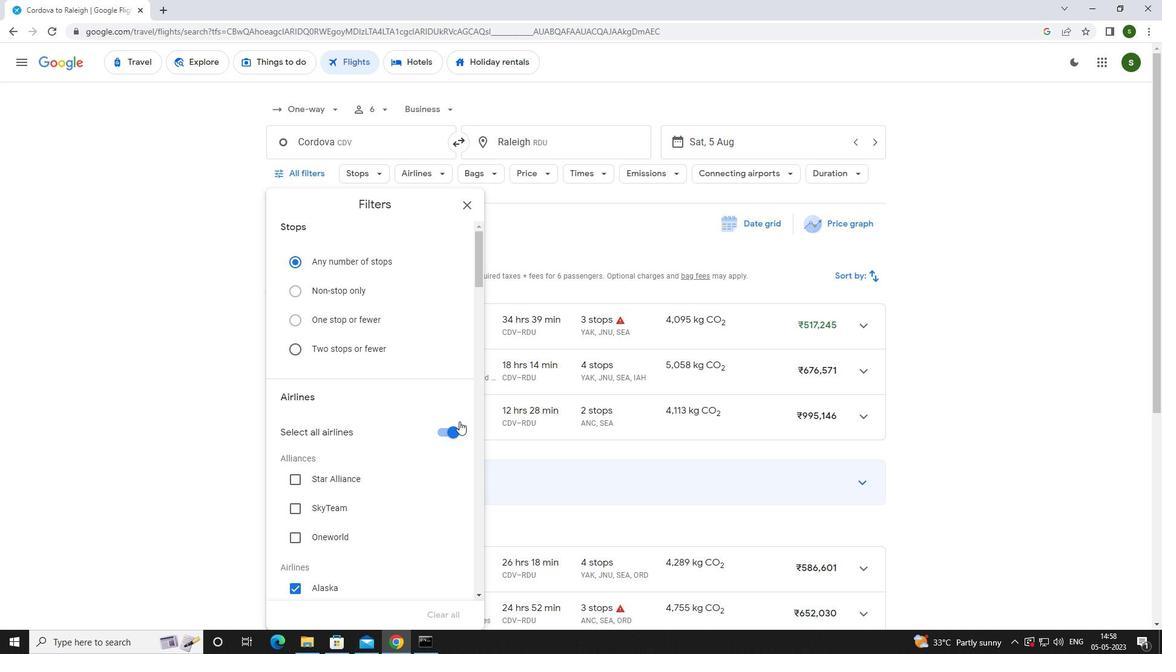 
Action: Mouse pressed left at (457, 428)
Screenshot: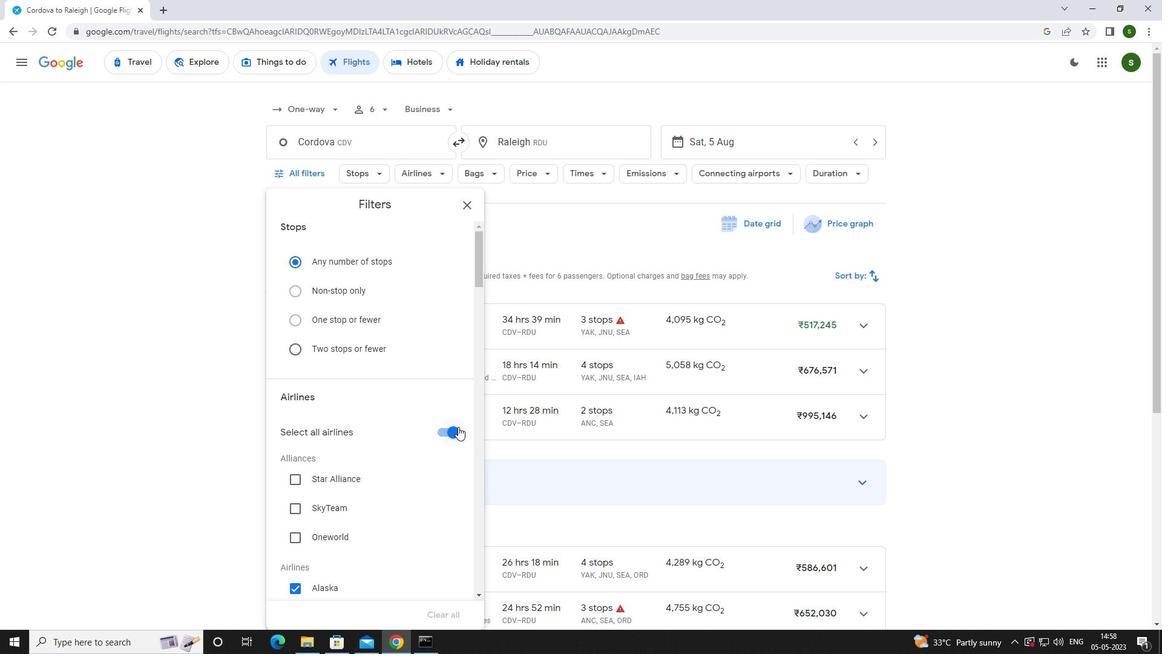 
Action: Mouse moved to (427, 414)
Screenshot: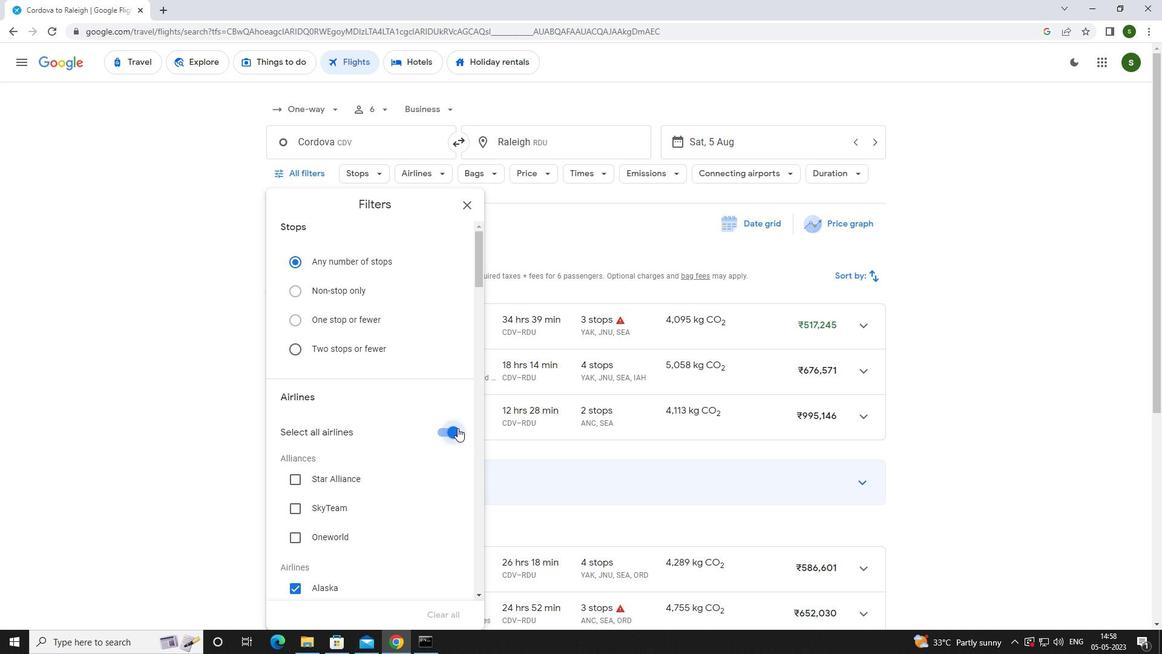 
Action: Mouse scrolled (427, 413) with delta (0, 0)
Screenshot: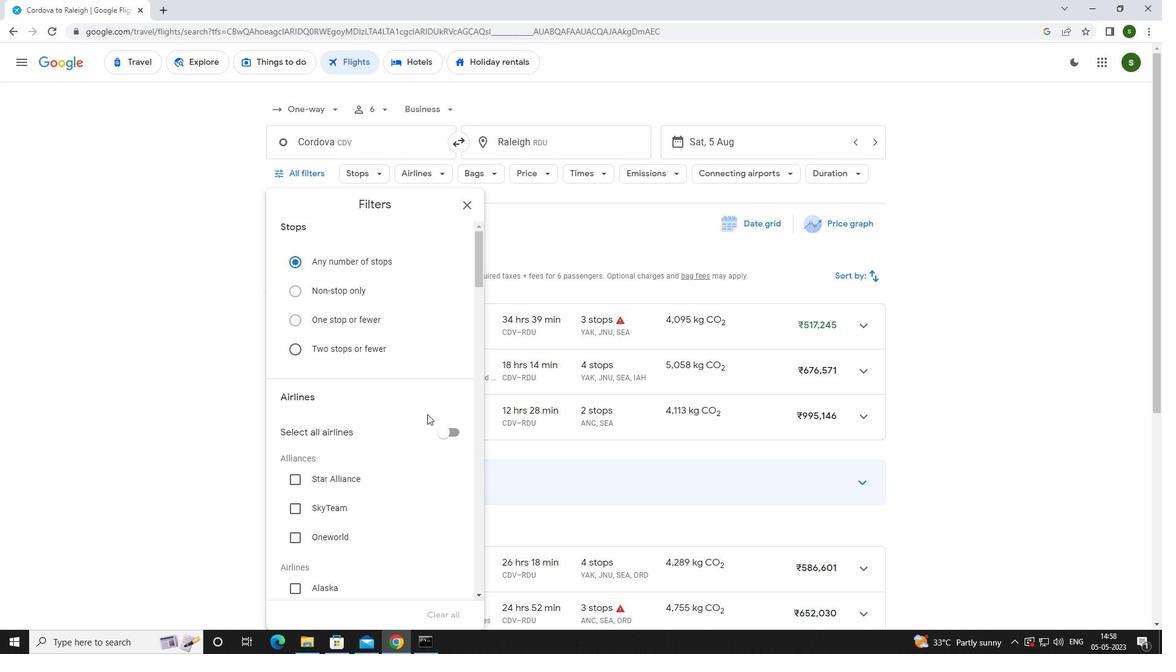 
Action: Mouse scrolled (427, 413) with delta (0, 0)
Screenshot: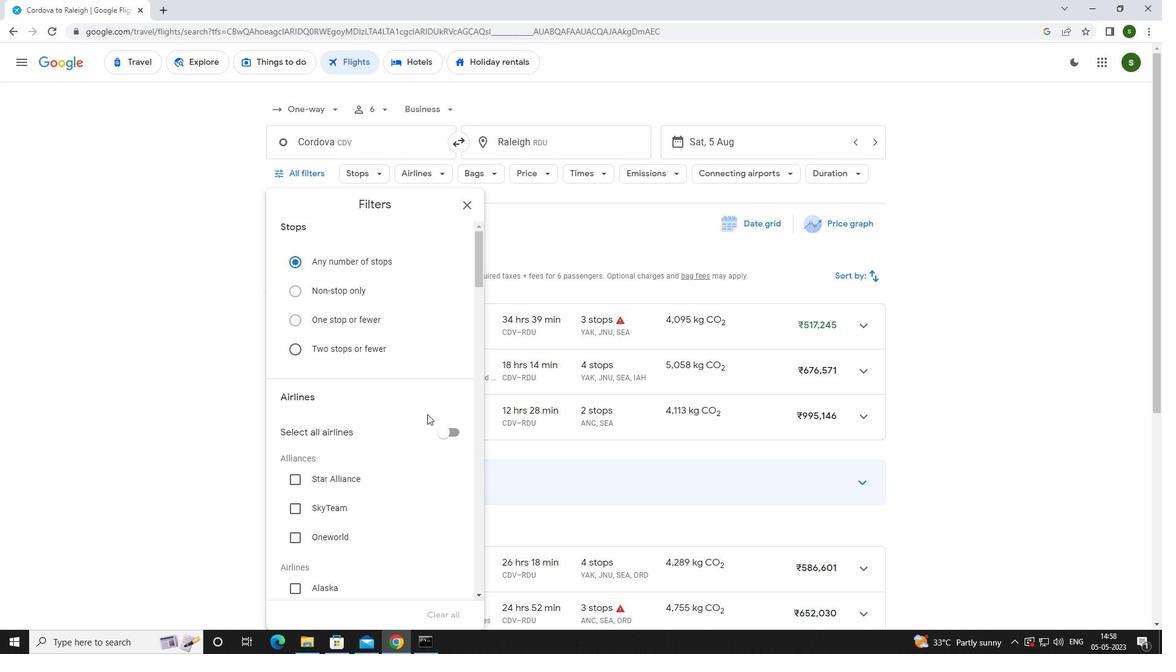 
Action: Mouse scrolled (427, 413) with delta (0, 0)
Screenshot: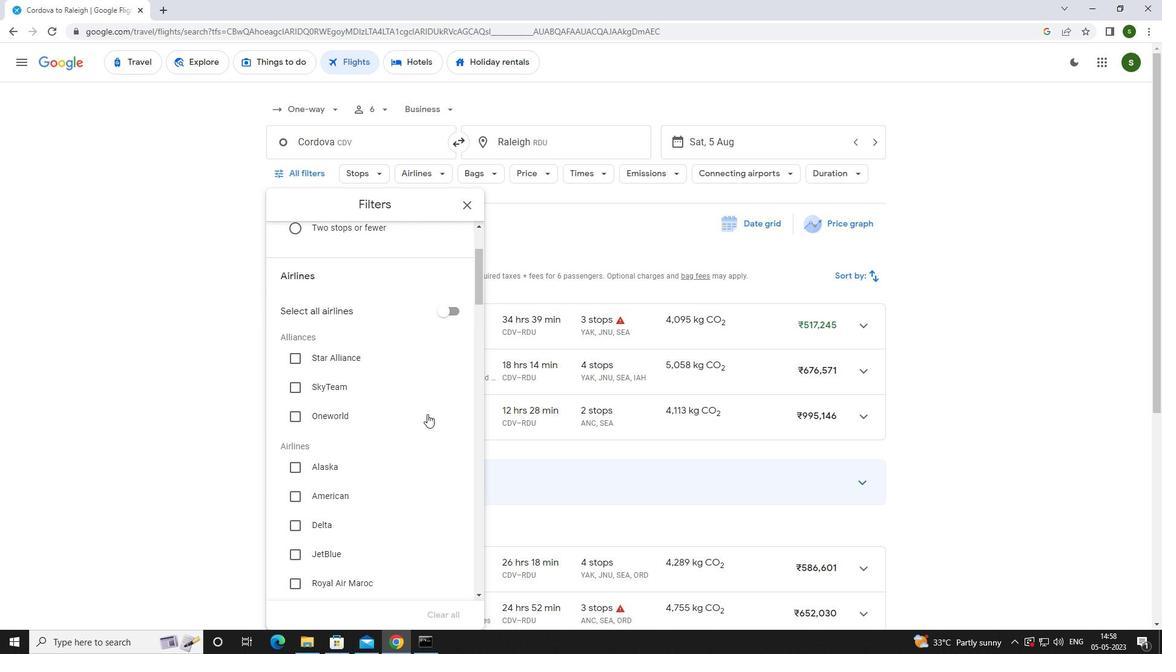 
Action: Mouse scrolled (427, 413) with delta (0, 0)
Screenshot: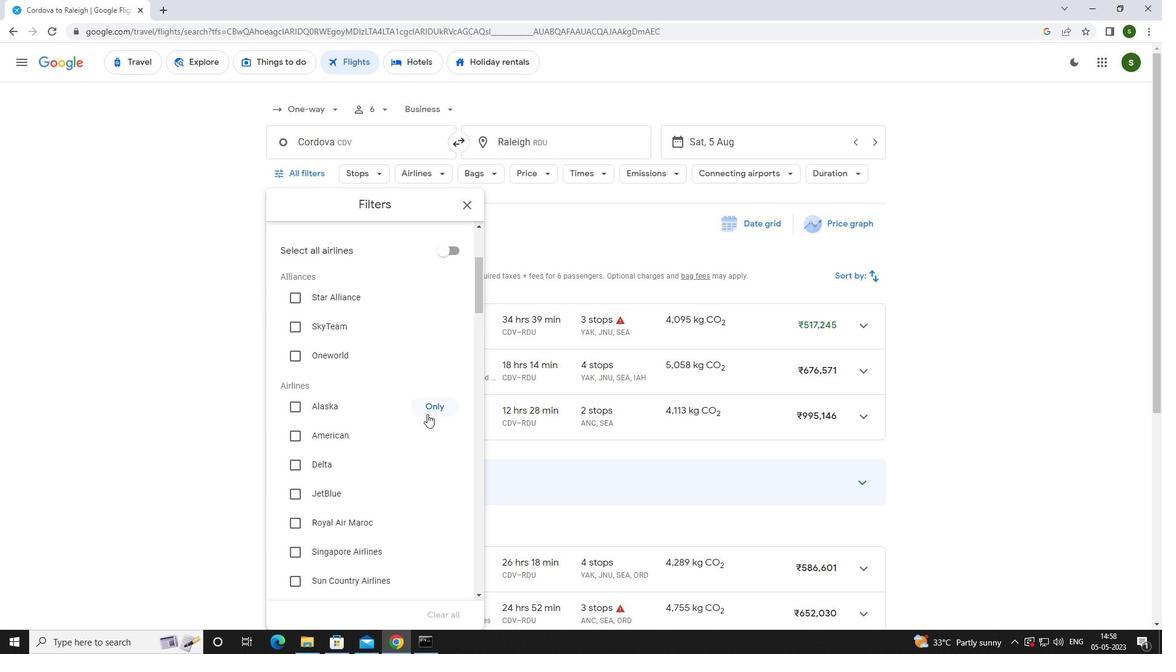 
Action: Mouse scrolled (427, 413) with delta (0, 0)
Screenshot: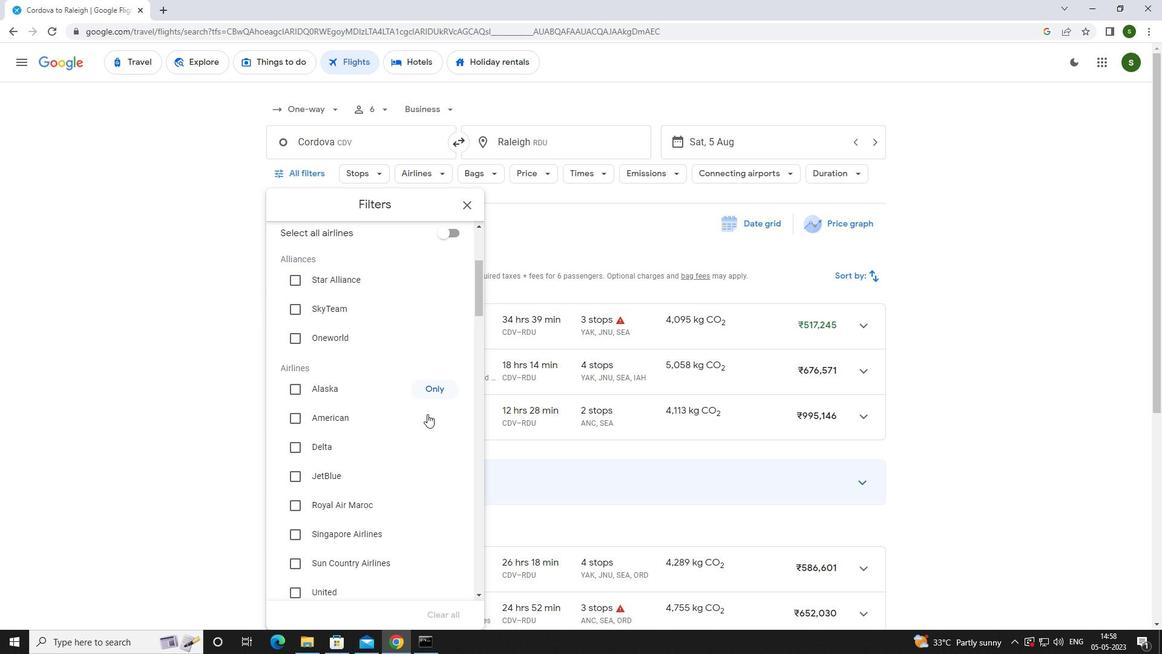 
Action: Mouse scrolled (427, 413) with delta (0, 0)
Screenshot: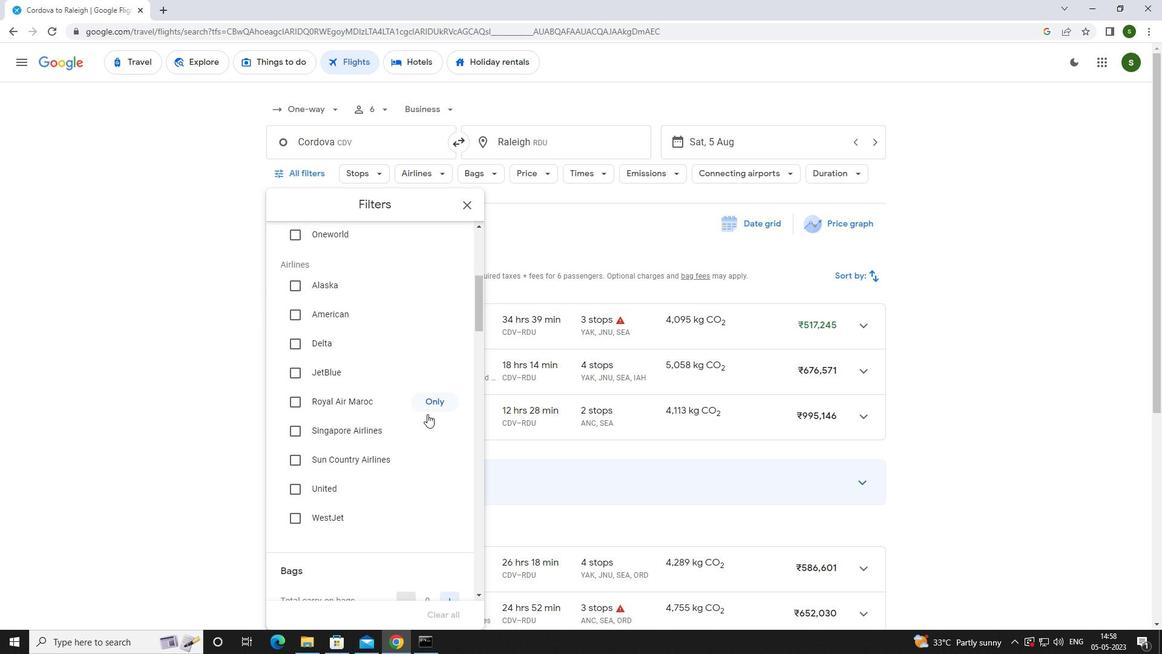 
Action: Mouse scrolled (427, 413) with delta (0, 0)
Screenshot: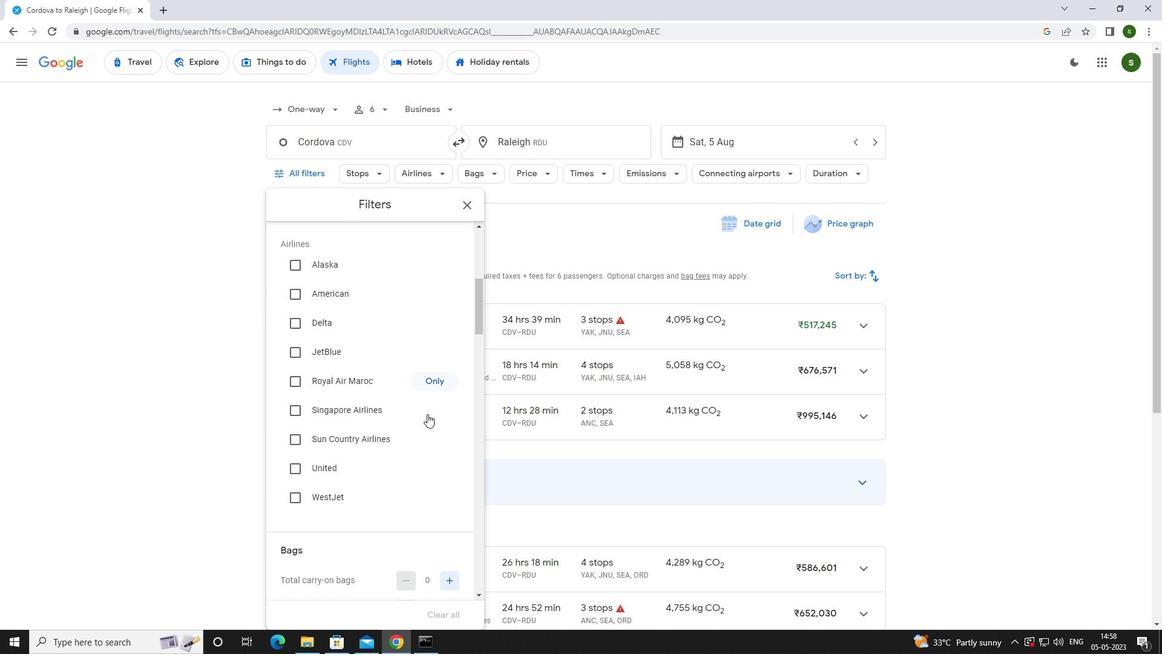 
Action: Mouse moved to (445, 508)
Screenshot: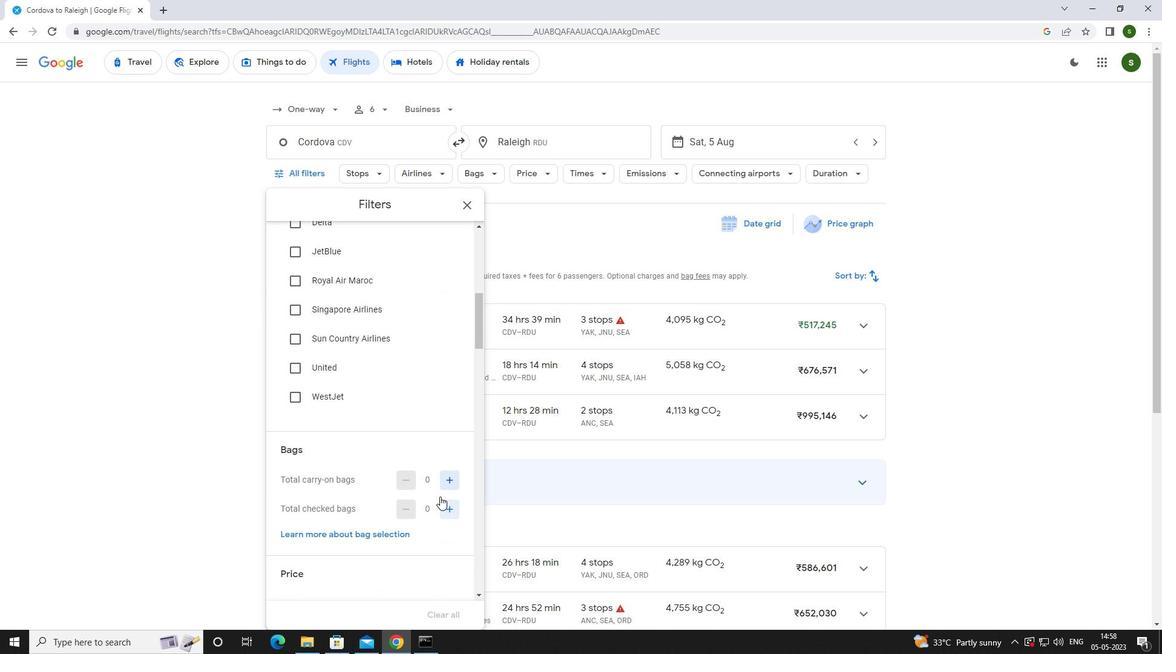 
Action: Mouse pressed left at (445, 508)
Screenshot: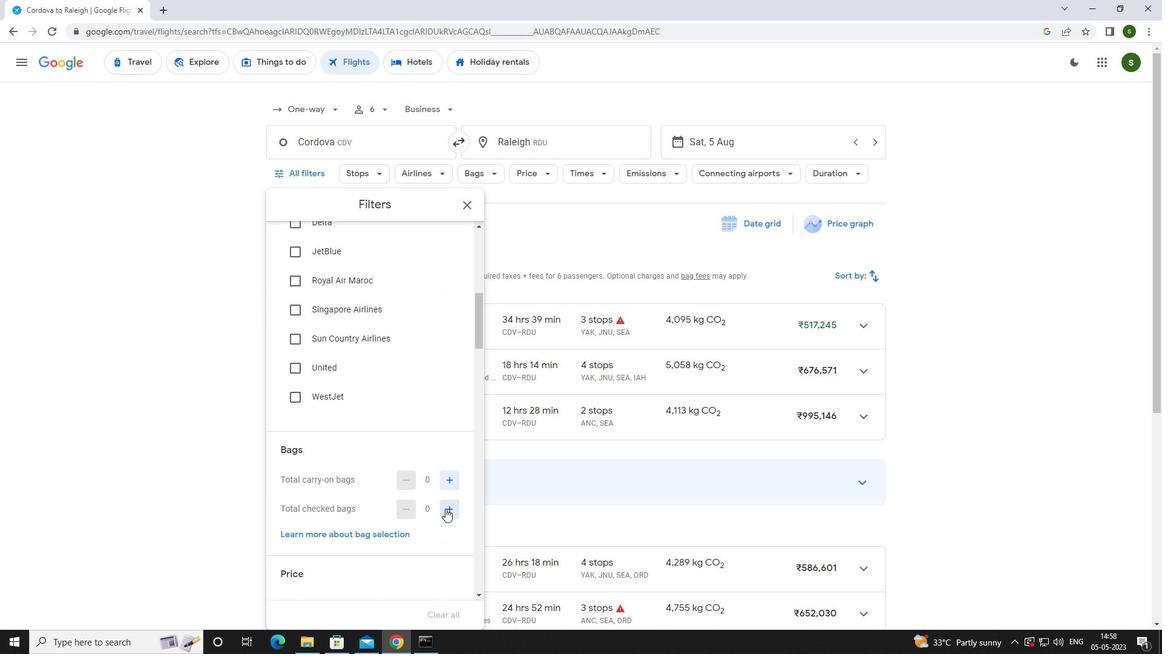 
Action: Mouse scrolled (445, 508) with delta (0, 0)
Screenshot: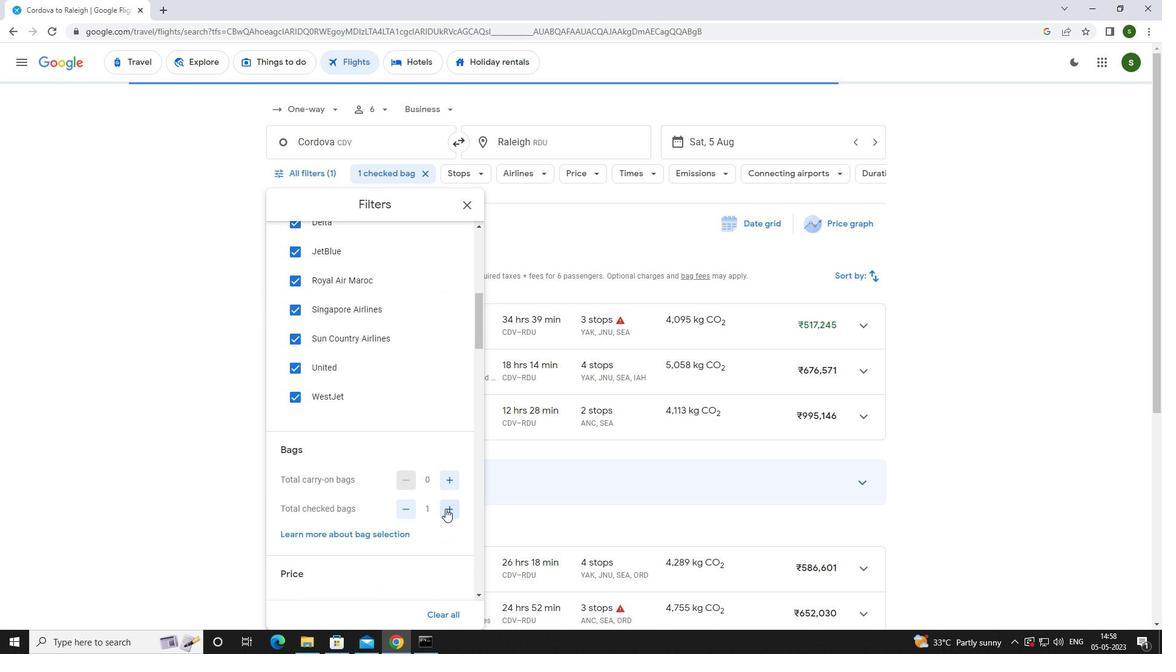 
Action: Mouse scrolled (445, 508) with delta (0, 0)
Screenshot: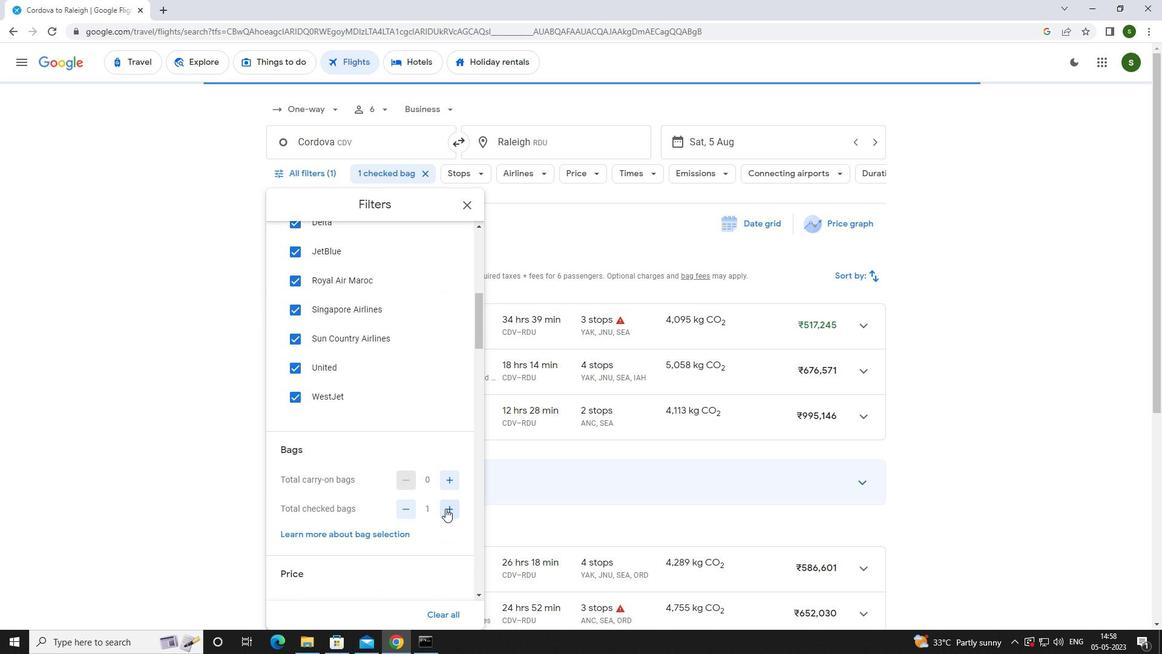 
Action: Mouse moved to (455, 505)
Screenshot: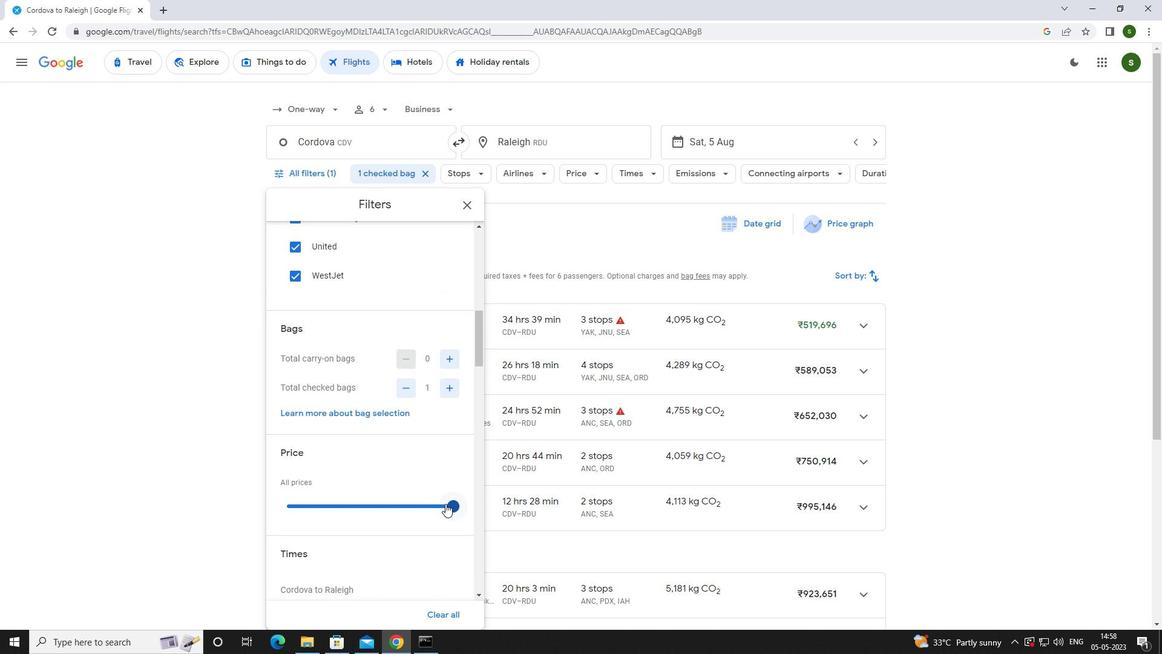
Action: Mouse pressed left at (455, 505)
Screenshot: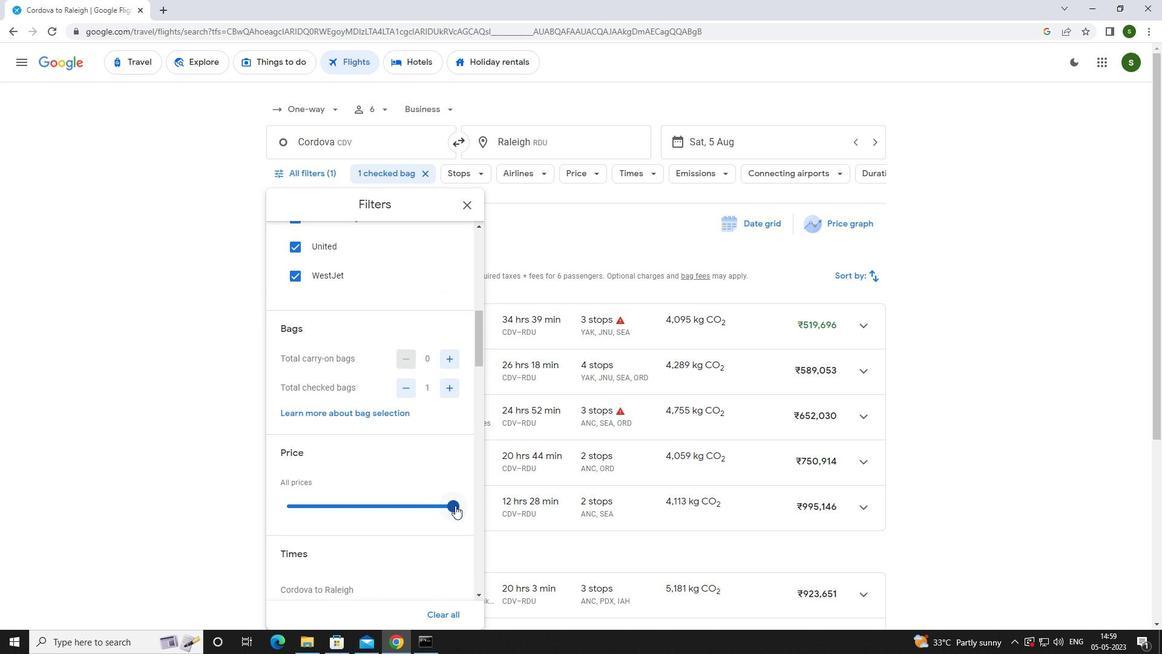 
Action: Mouse moved to (286, 511)
Screenshot: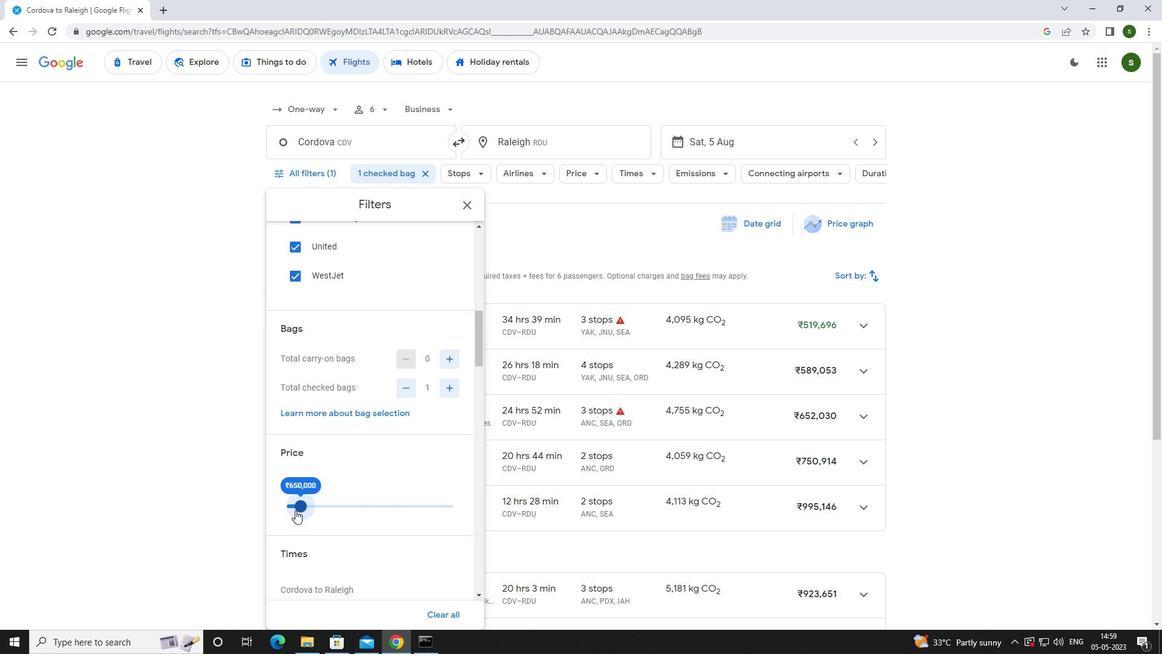 
Action: Mouse scrolled (286, 511) with delta (0, 0)
Screenshot: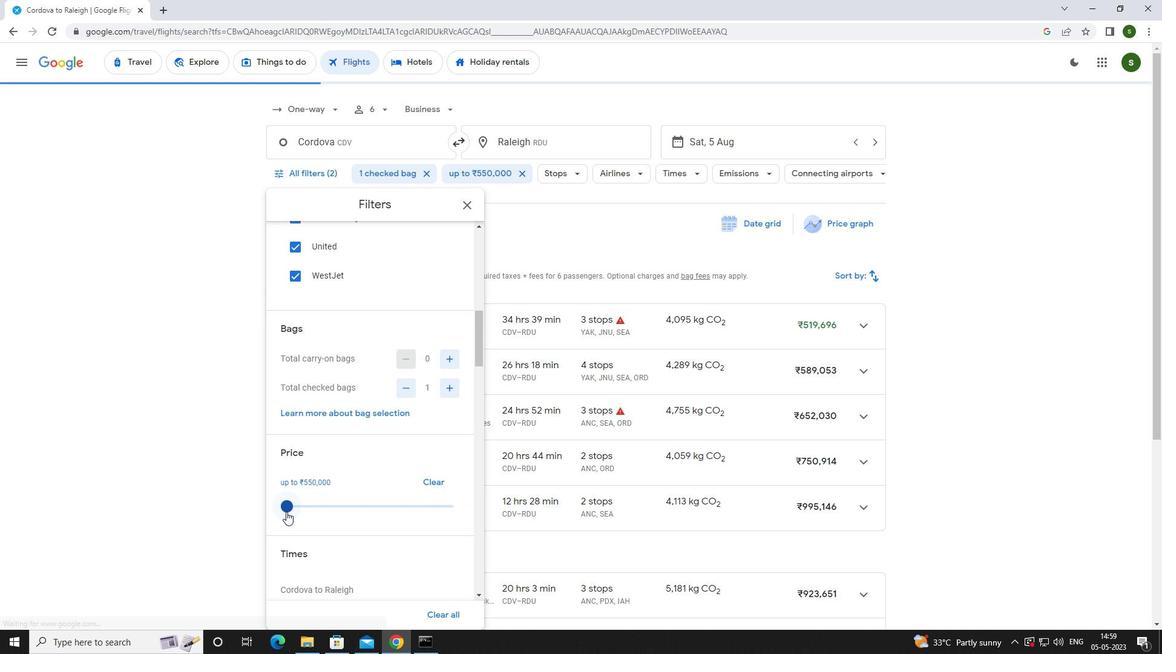 
Action: Mouse scrolled (286, 511) with delta (0, 0)
Screenshot: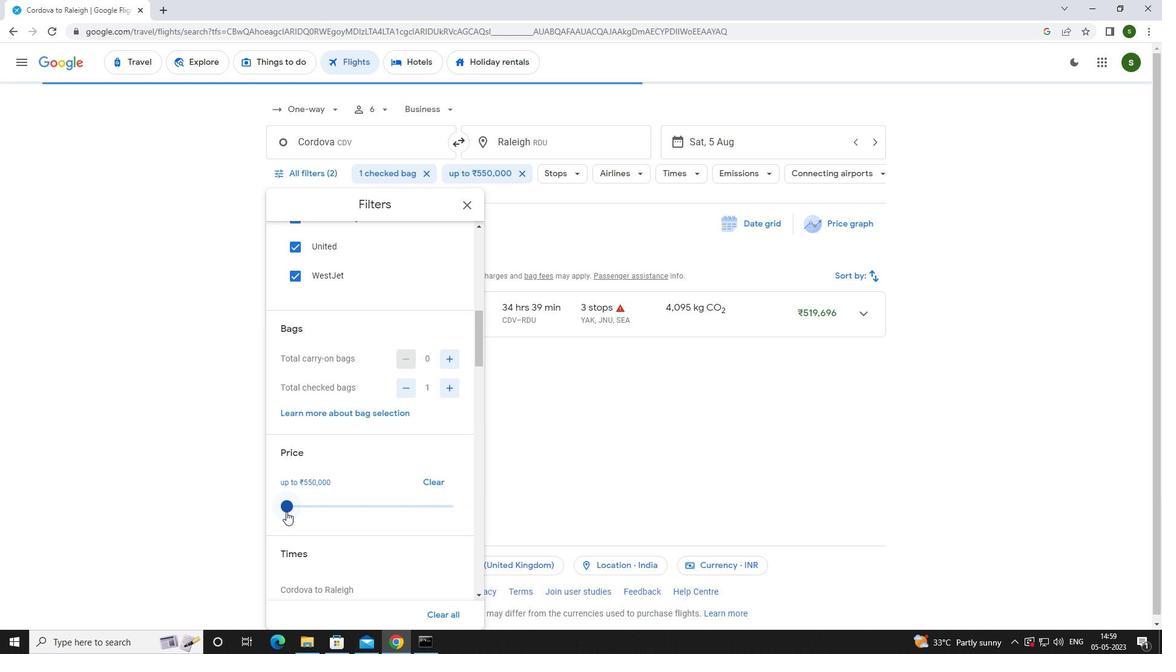 
Action: Mouse moved to (285, 520)
Screenshot: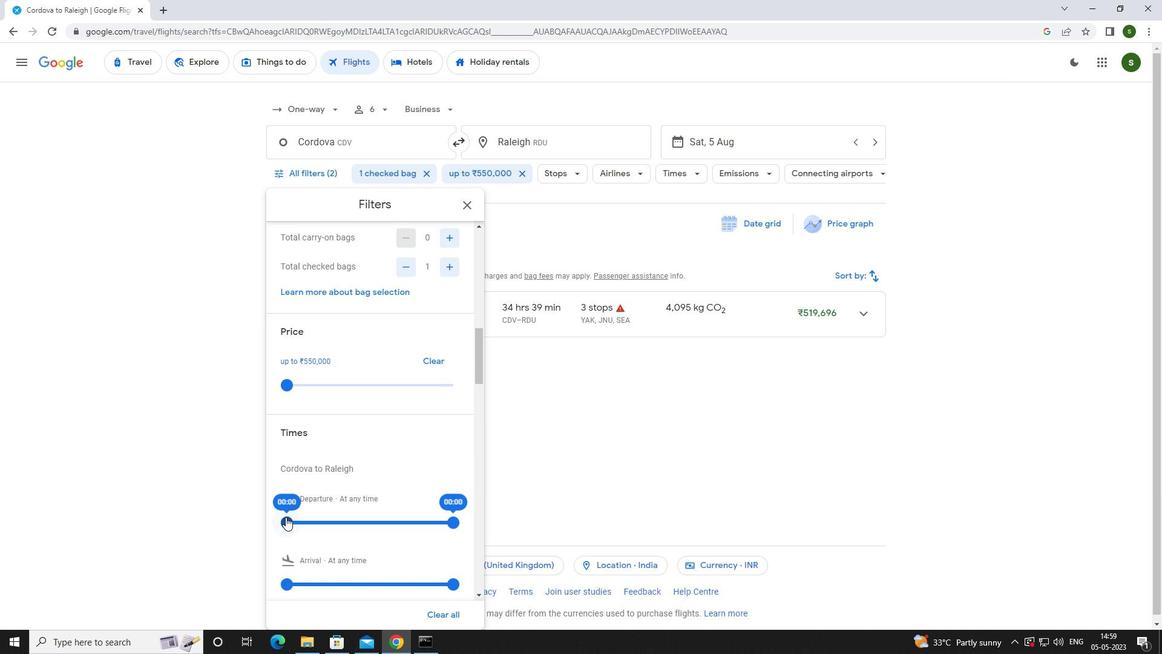 
Action: Mouse pressed left at (285, 520)
Screenshot: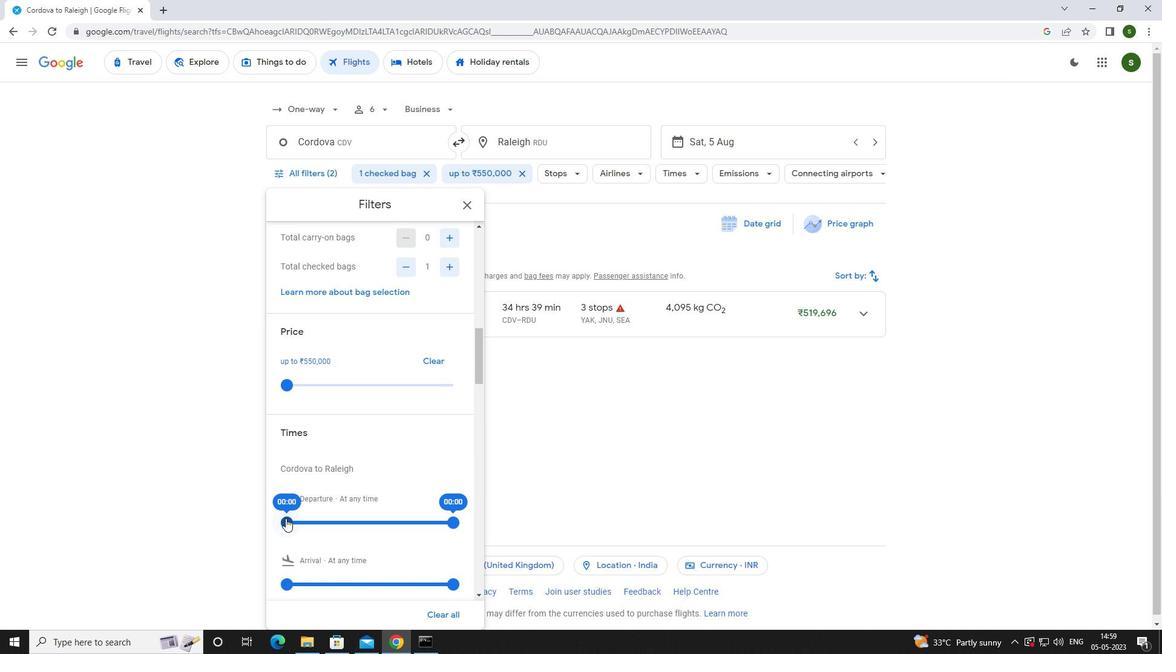 
Action: Mouse moved to (508, 472)
Screenshot: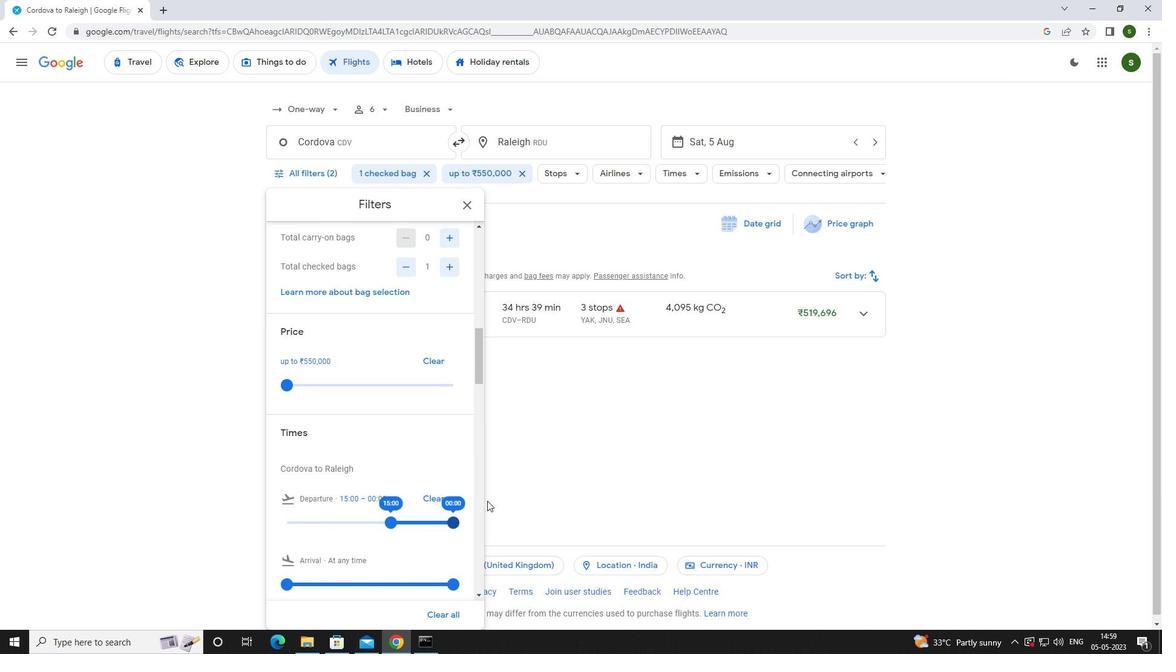 
Action: Mouse pressed left at (508, 472)
Screenshot: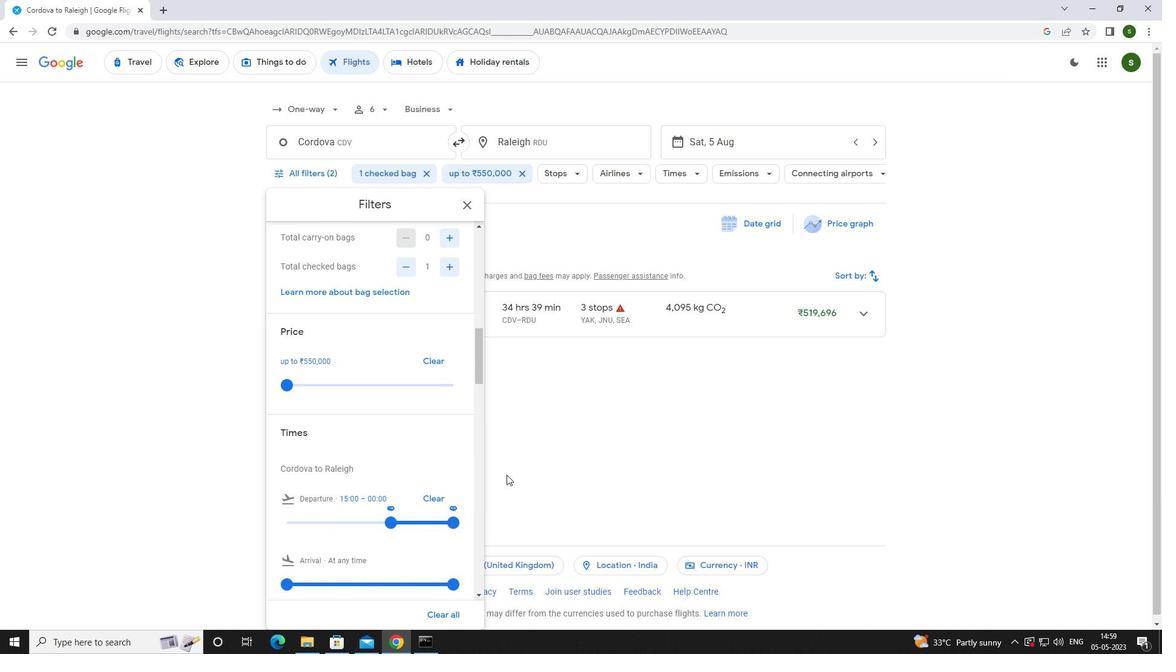 
